 Task: Add an event with the title Third Sales Follow-up Call, date '2024/04/09', time 9:15 AM to 11:15 AMand add a description: Throughout the retreat, teams will engage in a variety of problem-solving activities that are designed to challenge their critical thinking, decision-making, and collaboration skills. These activities will be carefully curated to promote teamwork, innovation, and a growth mindset., put the event into Yellow category, logged in from the account softage.8@softage.netand send the event invitation to softage.1@softage.net and softage.2@softage.net. Set a reminder for the event 1 hour before
Action: Mouse moved to (122, 140)
Screenshot: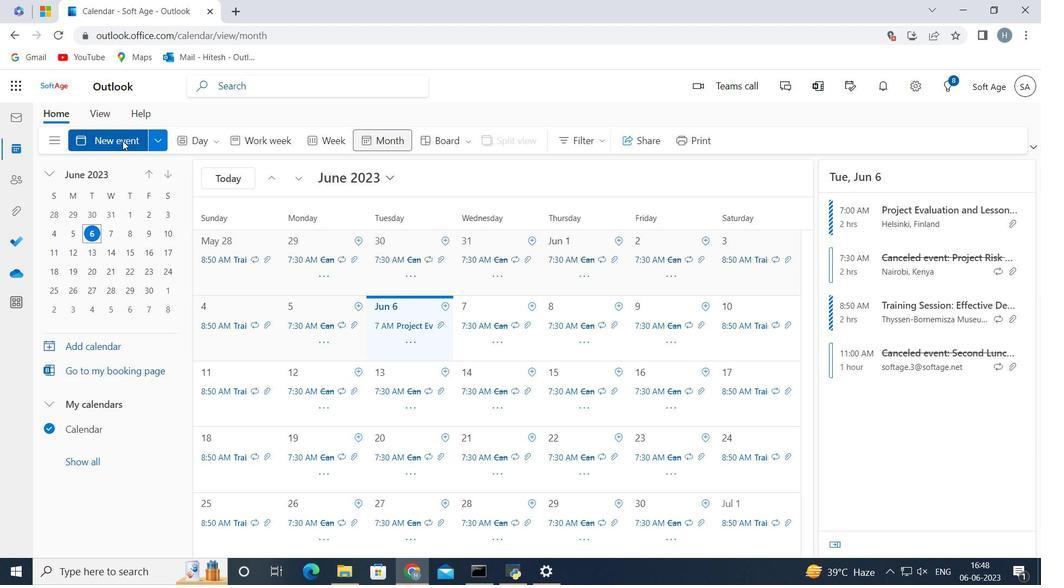 
Action: Mouse pressed left at (122, 140)
Screenshot: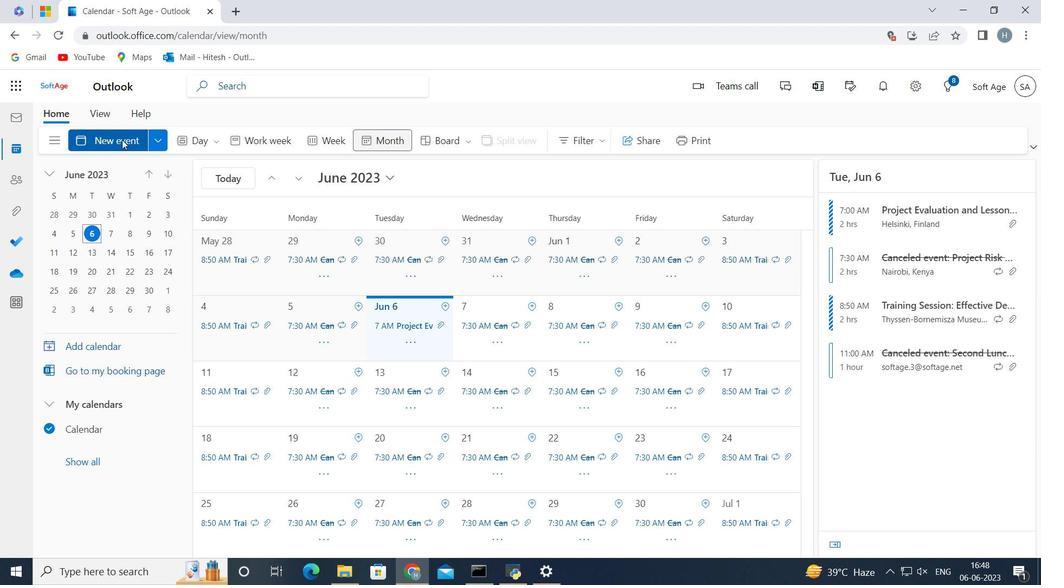 
Action: Mouse moved to (292, 226)
Screenshot: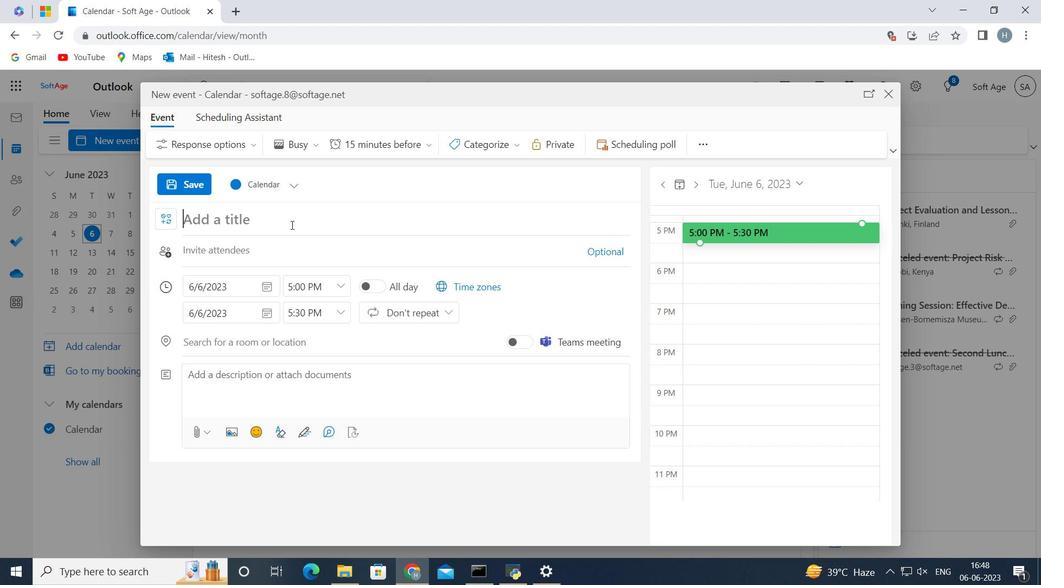 
Action: Mouse pressed left at (292, 226)
Screenshot: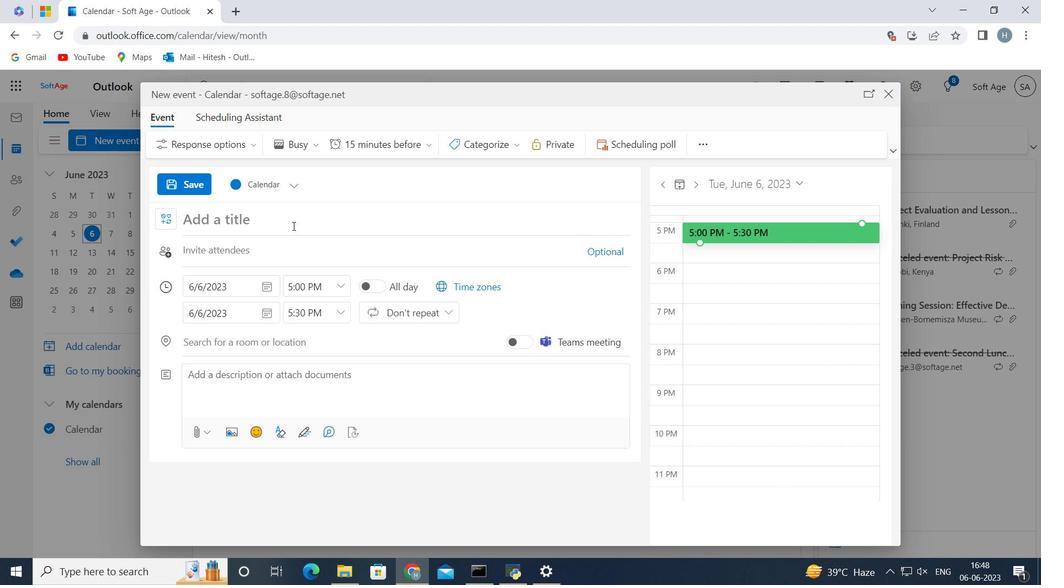 
Action: Key pressed <Key.shift>Third<Key.space><Key.shift>Sales<Key.space><Key.shift><Key.shift>Follow-uo<Key.backspace>p<Key.space>c<Key.backspace><Key.shift>CAll<Key.backspace><Key.backspace><Key.backspace><Key.caps_lock>ALL<Key.backspace><Key.backspace><Key.backspace><Key.caps_lock>all<Key.space>
Screenshot: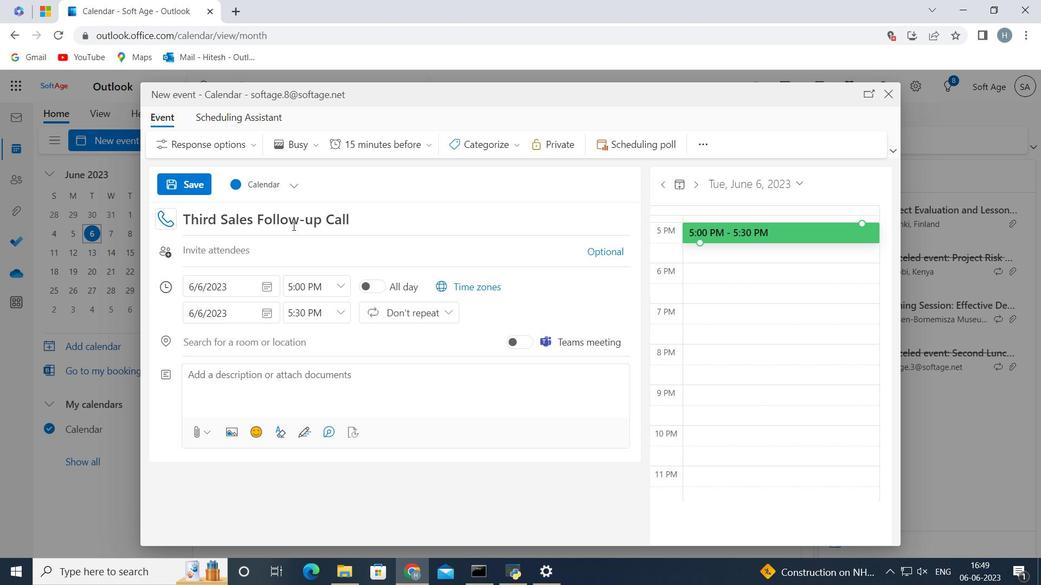 
Action: Mouse scrolled (292, 227) with delta (0, 0)
Screenshot: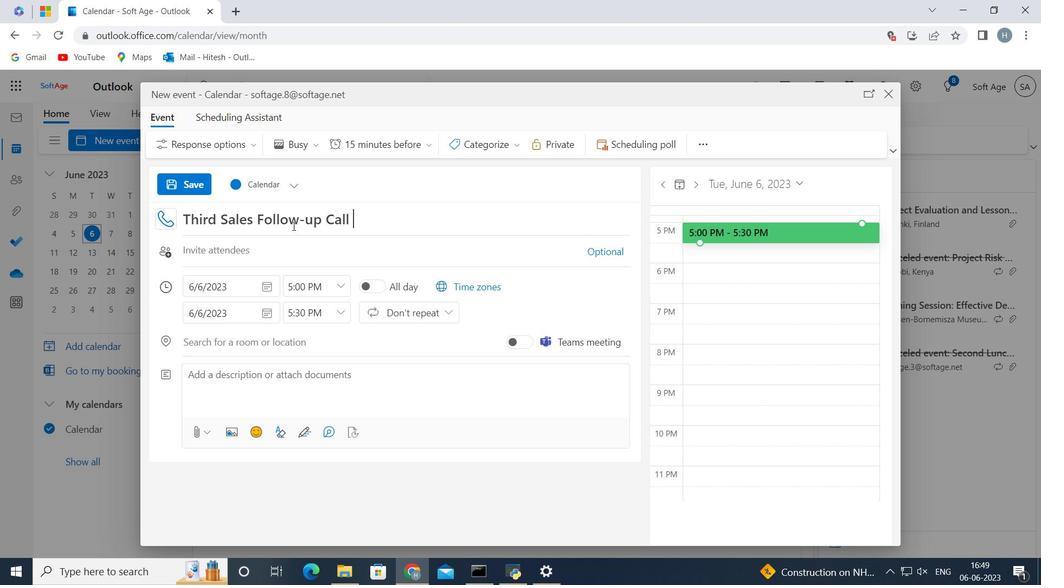 
Action: Mouse moved to (259, 282)
Screenshot: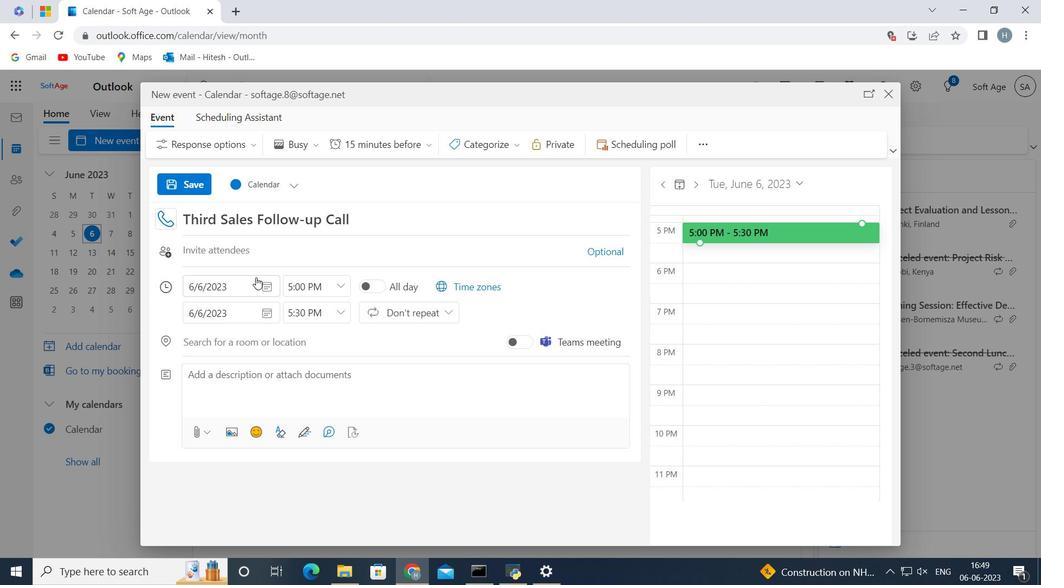 
Action: Mouse pressed left at (259, 282)
Screenshot: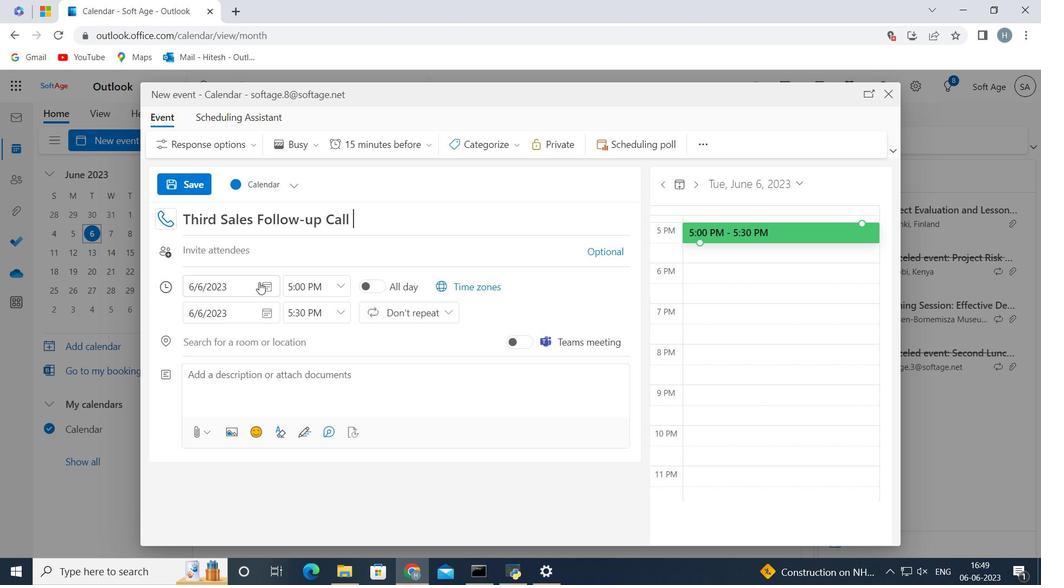 
Action: Mouse moved to (231, 304)
Screenshot: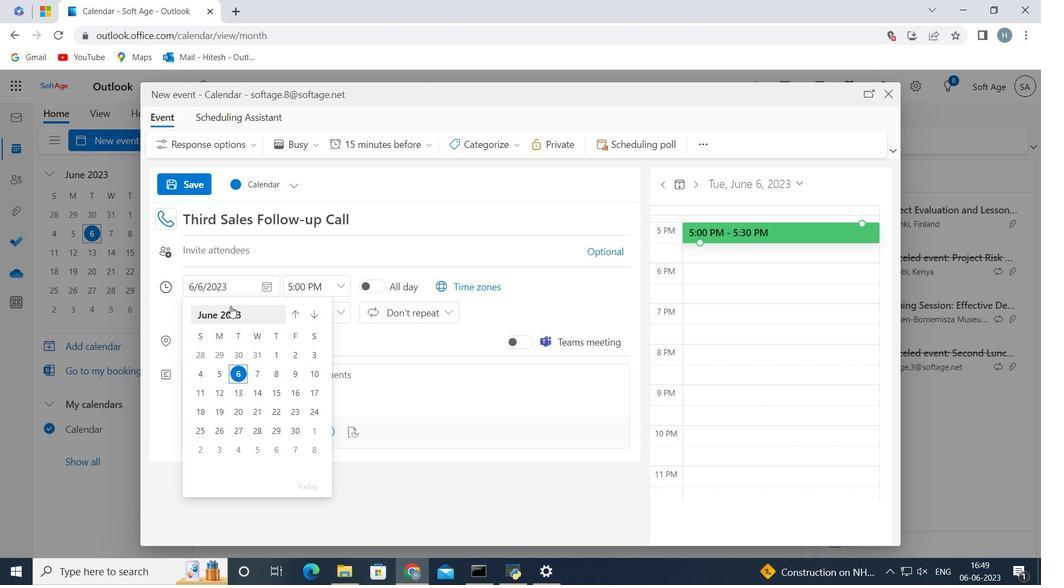 
Action: Mouse pressed left at (231, 304)
Screenshot: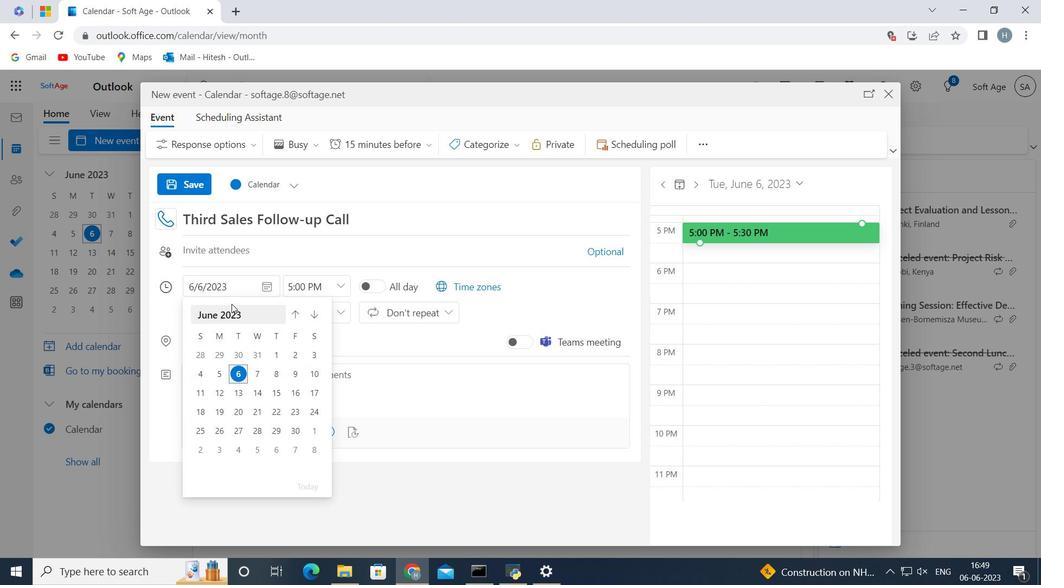 
Action: Mouse moved to (233, 309)
Screenshot: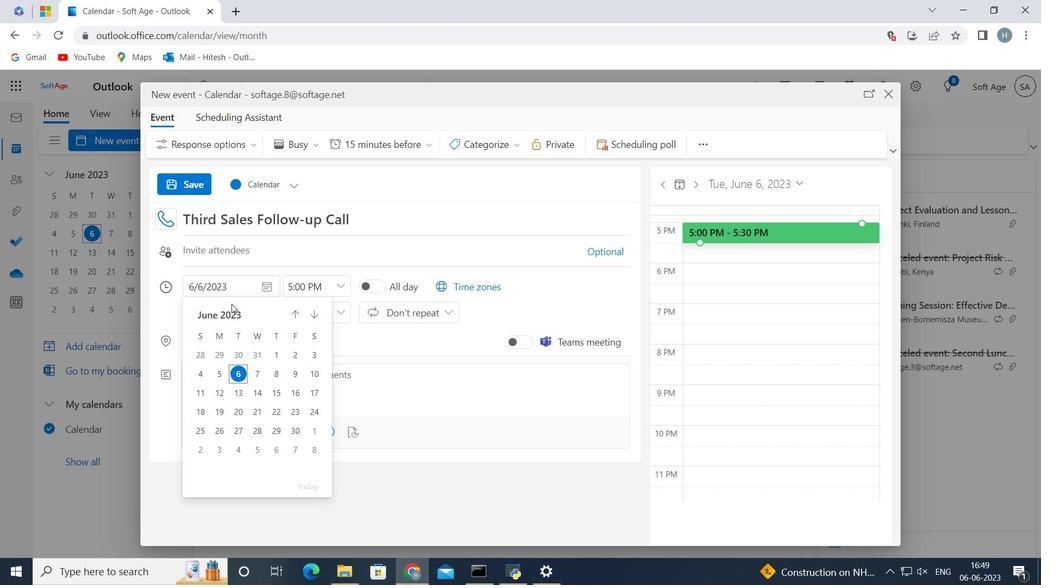 
Action: Mouse pressed left at (233, 309)
Screenshot: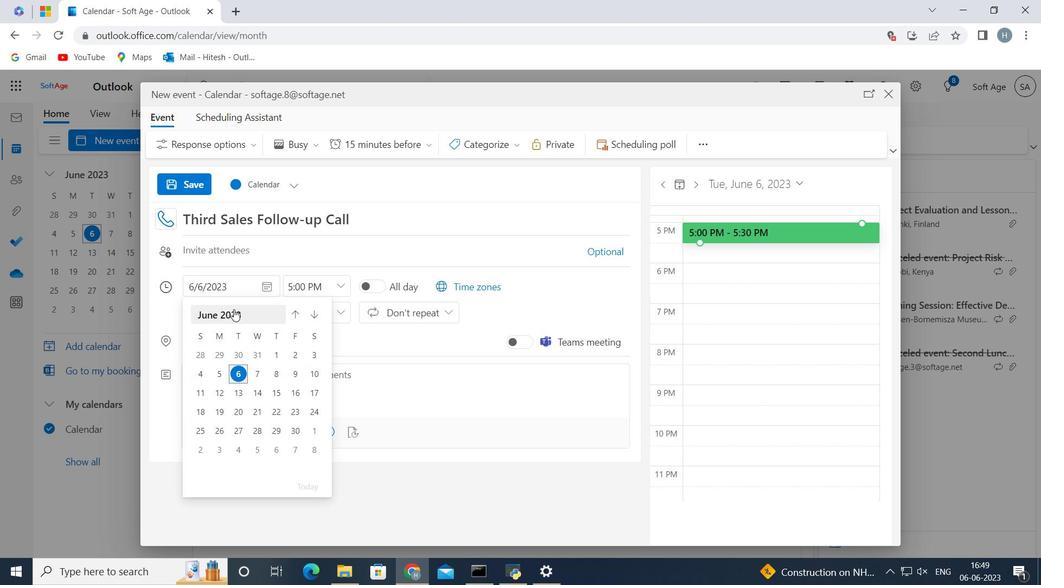
Action: Mouse pressed left at (233, 309)
Screenshot: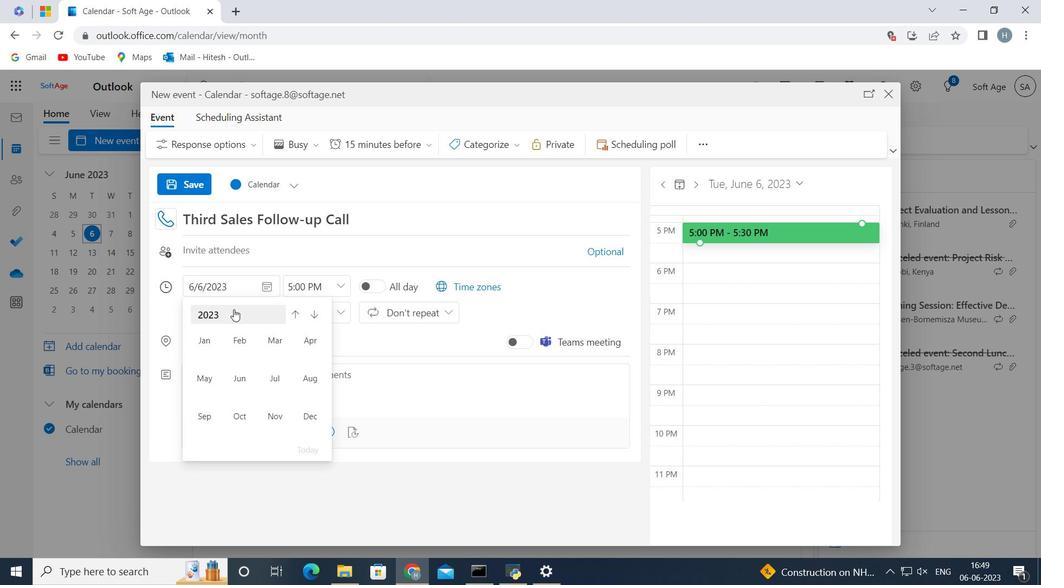 
Action: Mouse moved to (203, 379)
Screenshot: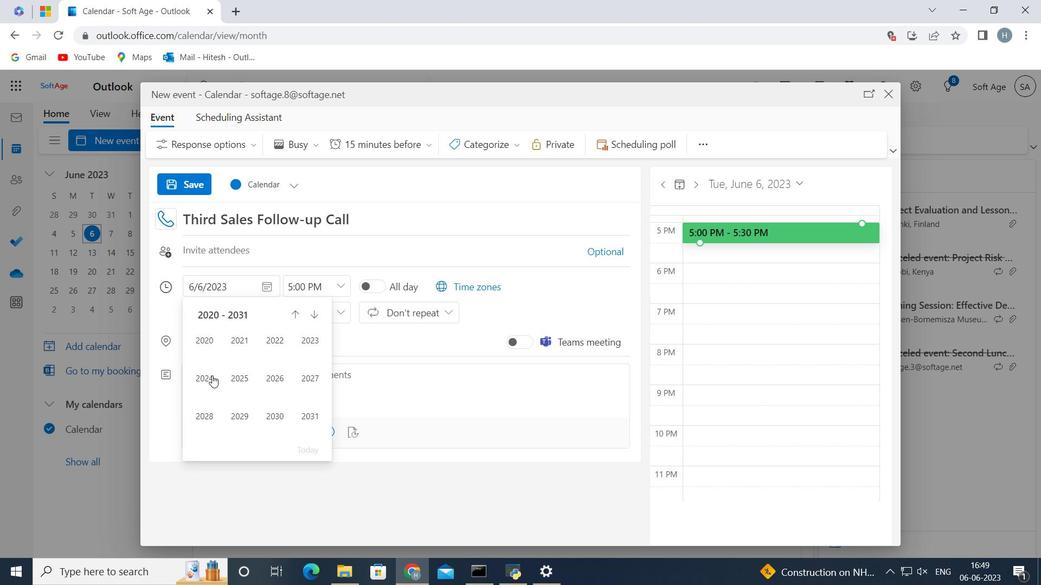 
Action: Mouse pressed left at (203, 379)
Screenshot: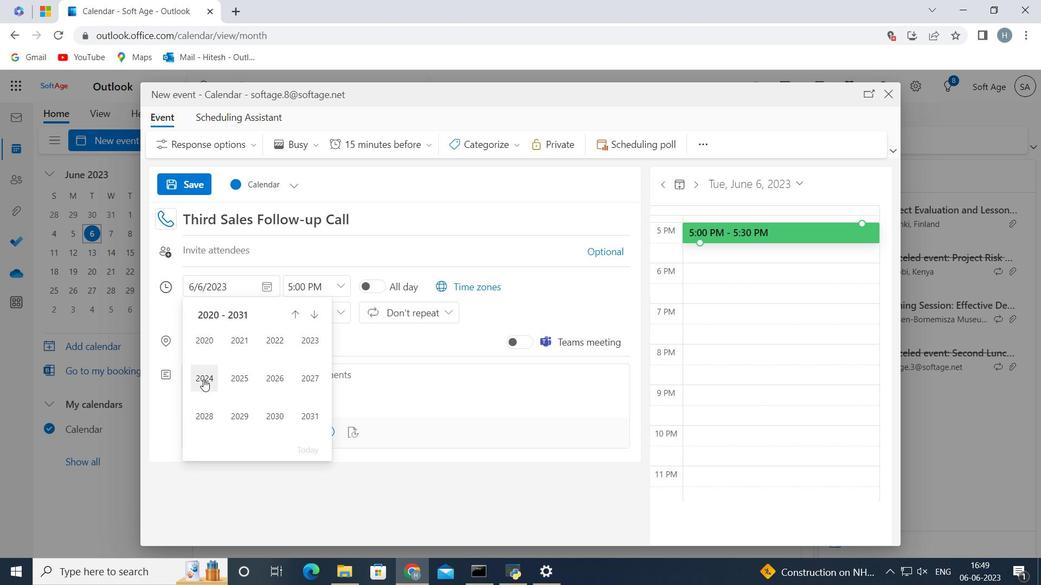 
Action: Mouse moved to (301, 336)
Screenshot: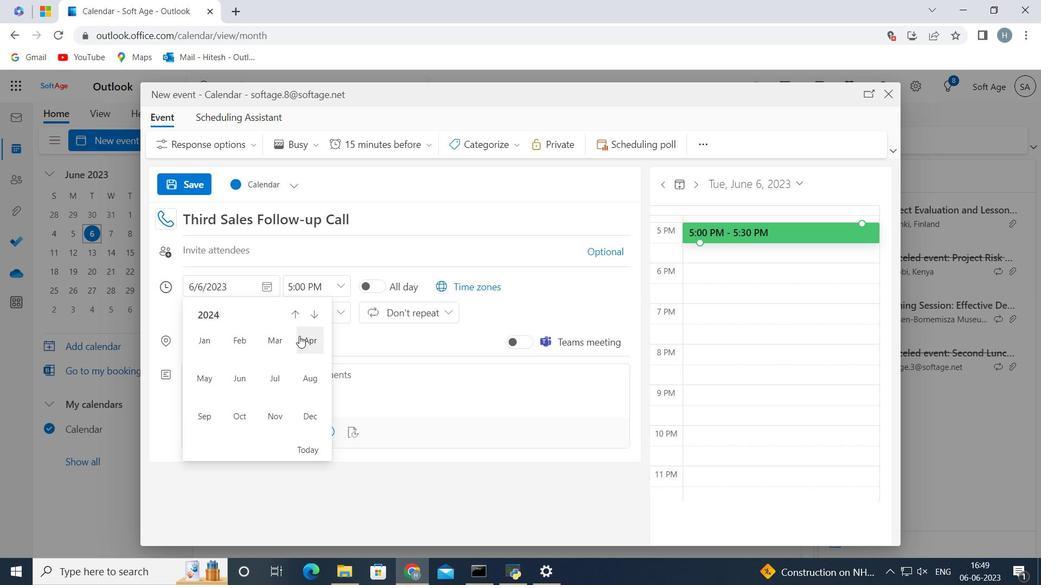 
Action: Mouse pressed left at (301, 336)
Screenshot: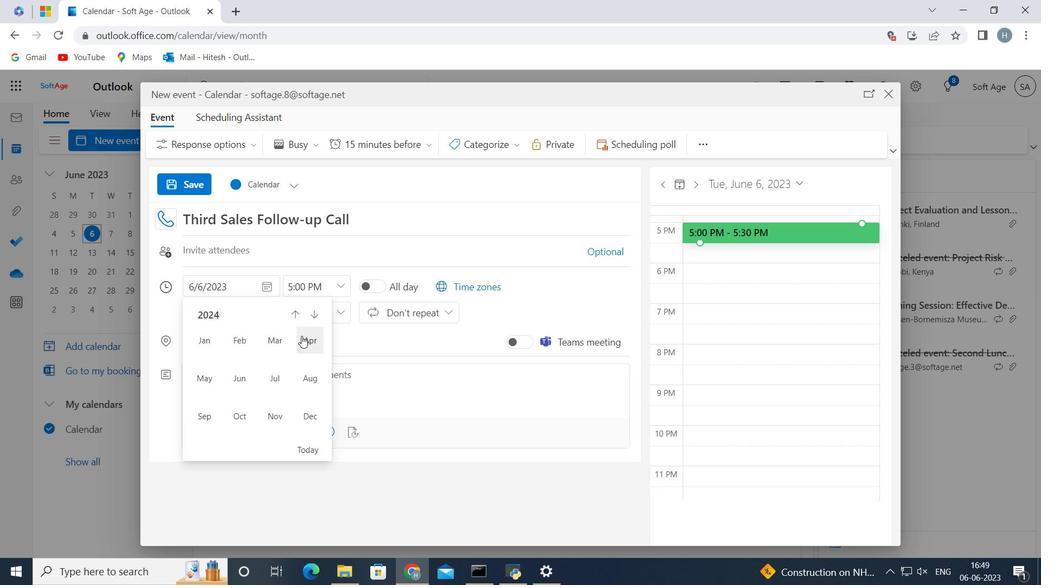 
Action: Mouse moved to (239, 372)
Screenshot: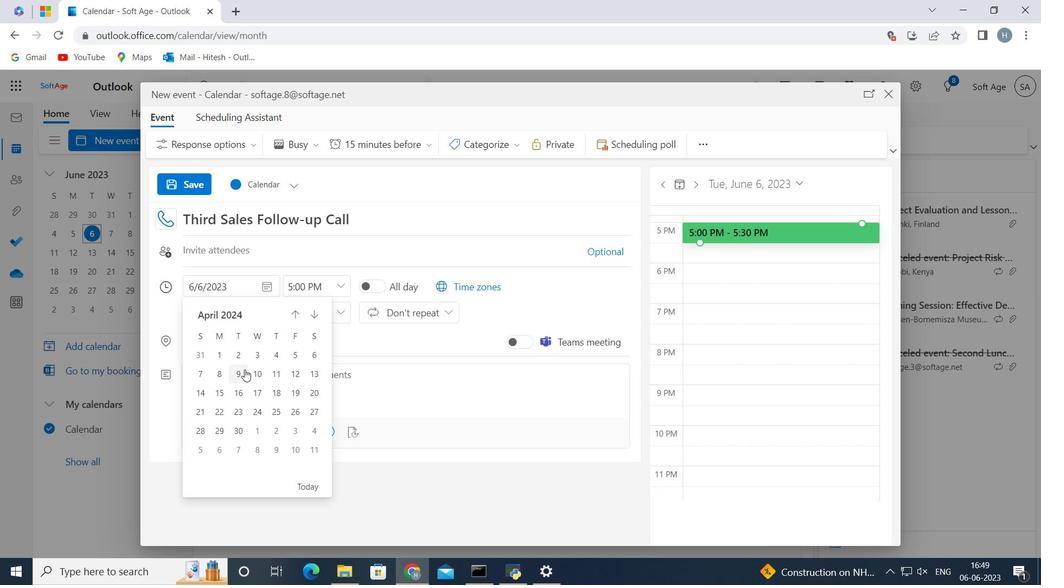 
Action: Mouse pressed left at (239, 372)
Screenshot: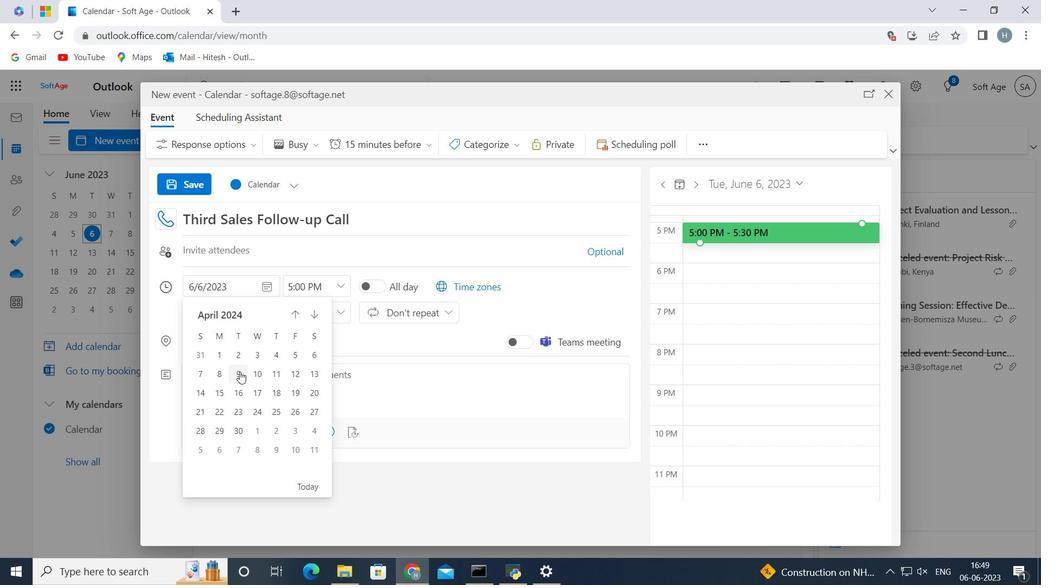 
Action: Mouse moved to (341, 282)
Screenshot: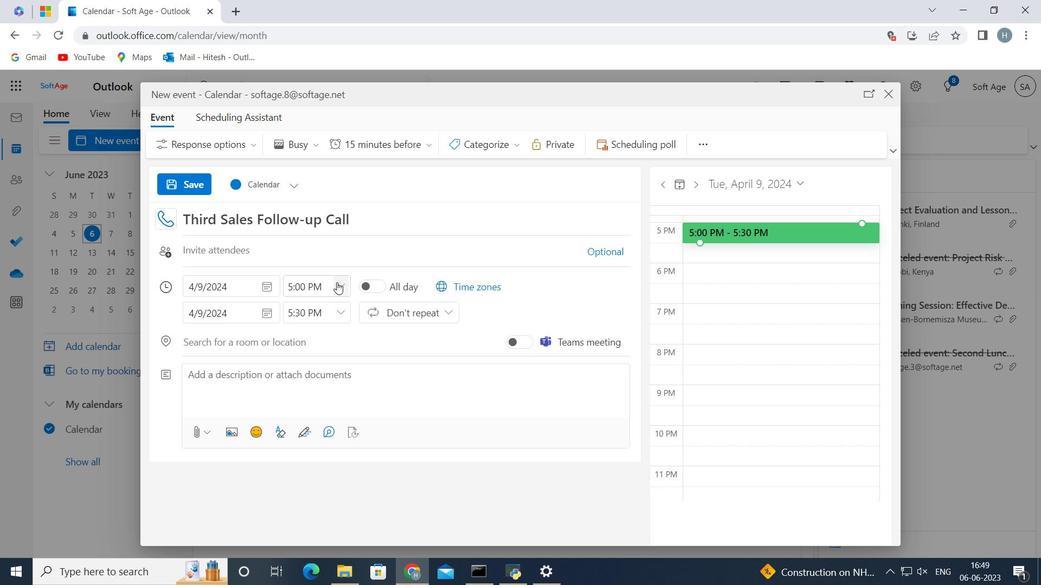 
Action: Mouse pressed left at (341, 282)
Screenshot: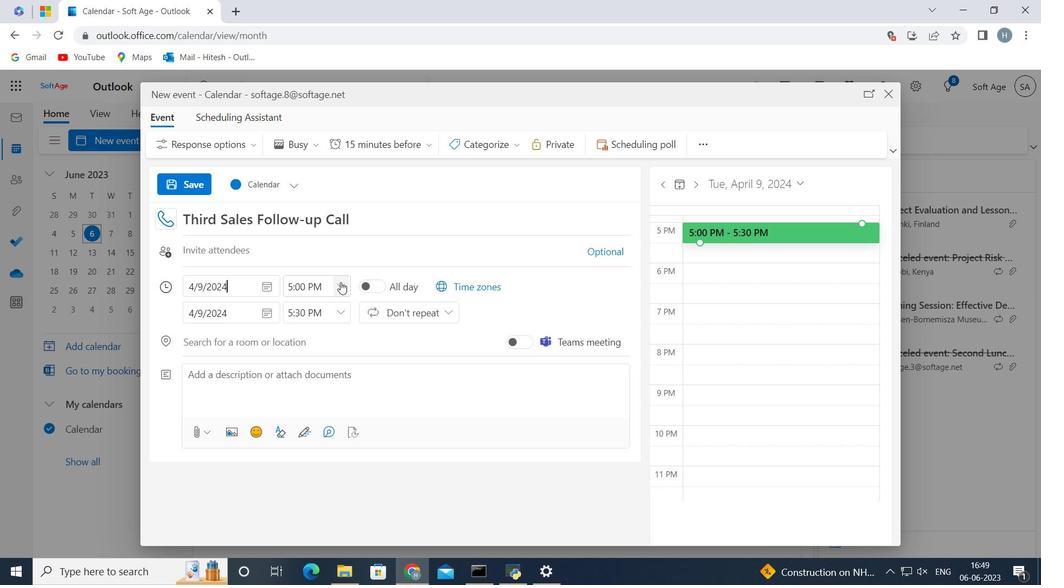 
Action: Mouse moved to (316, 355)
Screenshot: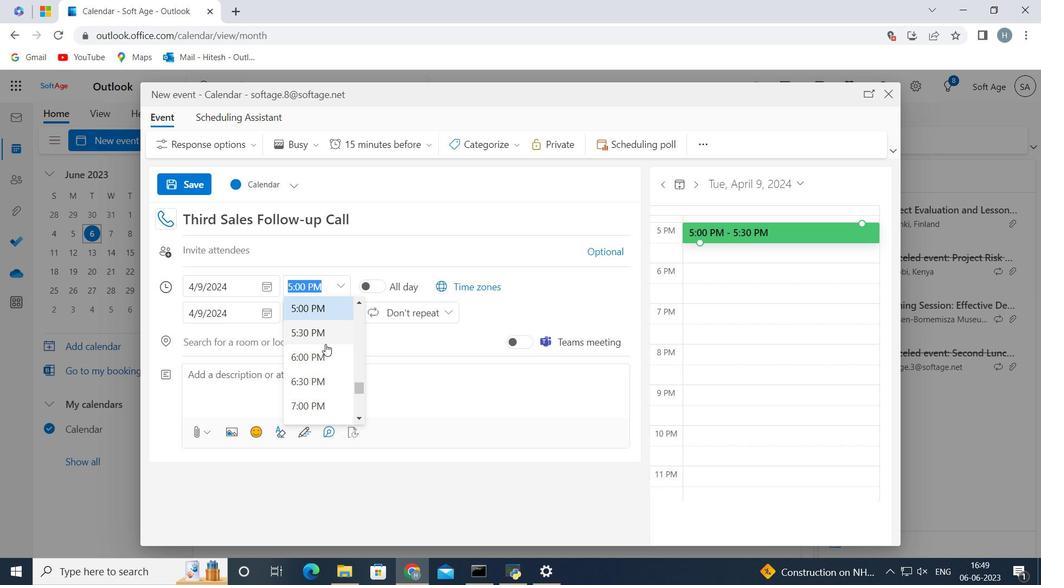 
Action: Mouse scrolled (316, 355) with delta (0, 0)
Screenshot: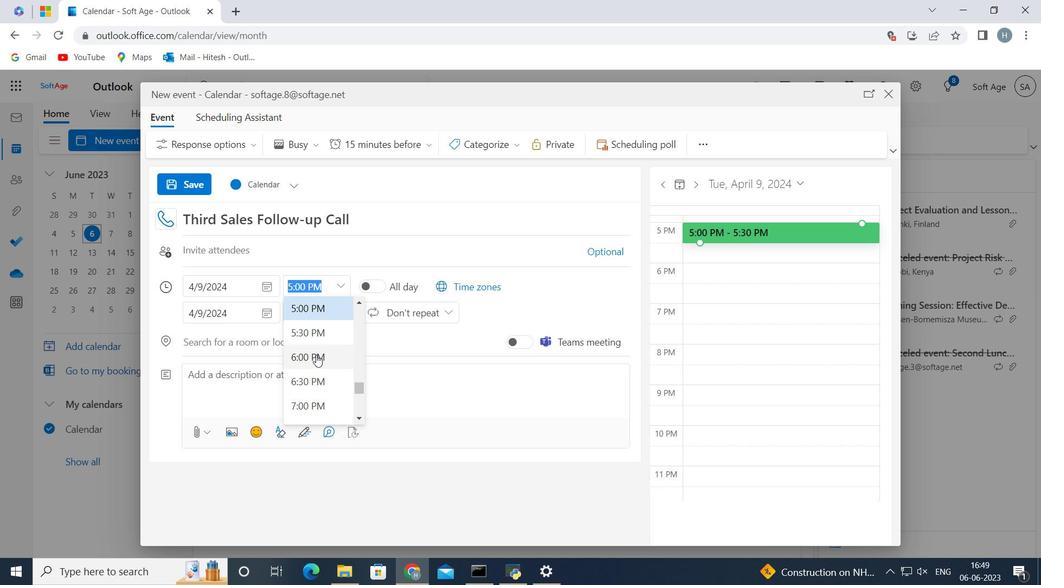 
Action: Mouse scrolled (316, 355) with delta (0, 0)
Screenshot: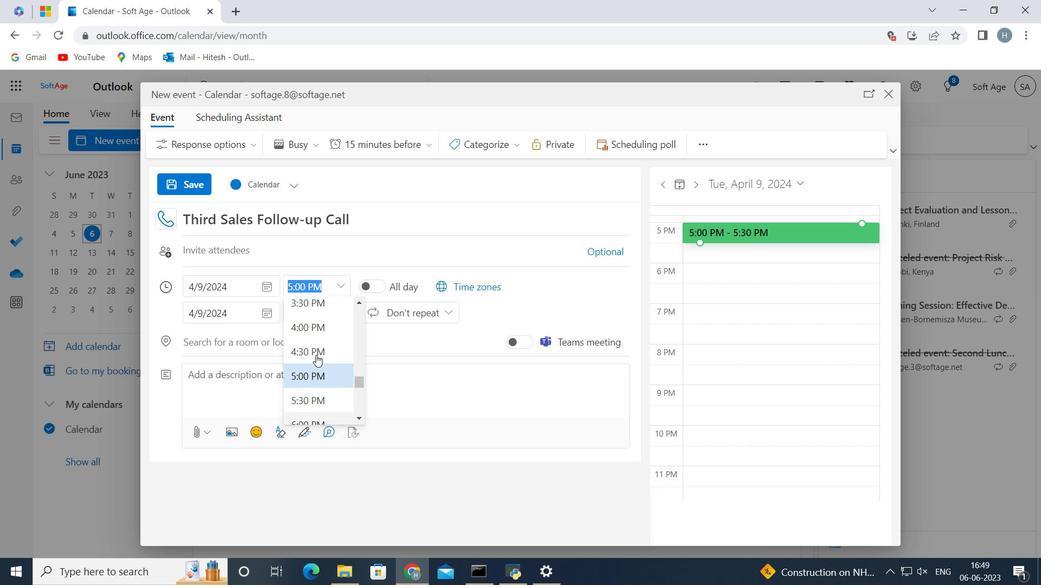 
Action: Mouse scrolled (316, 355) with delta (0, 0)
Screenshot: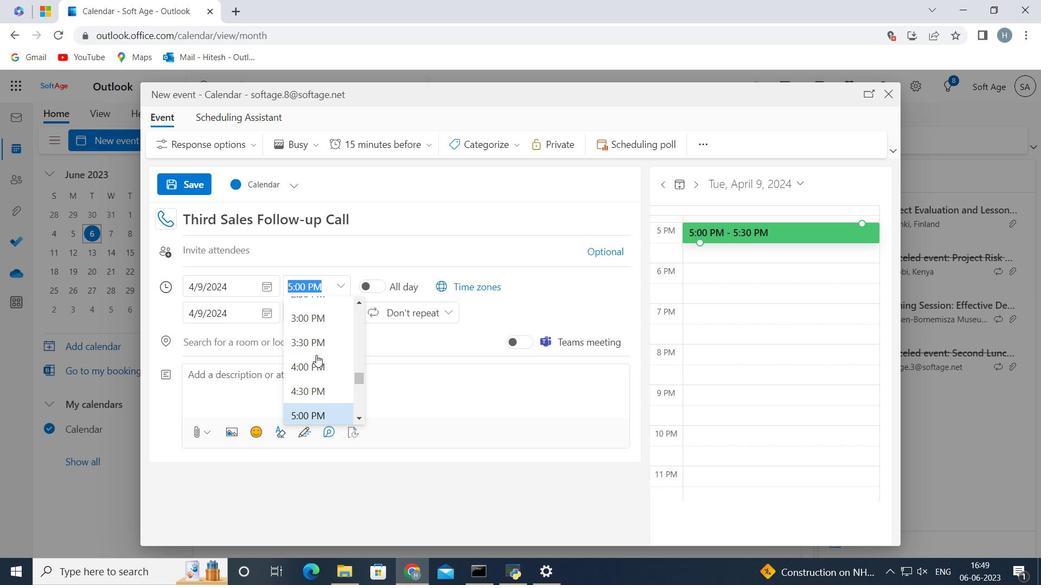 
Action: Mouse scrolled (316, 355) with delta (0, 0)
Screenshot: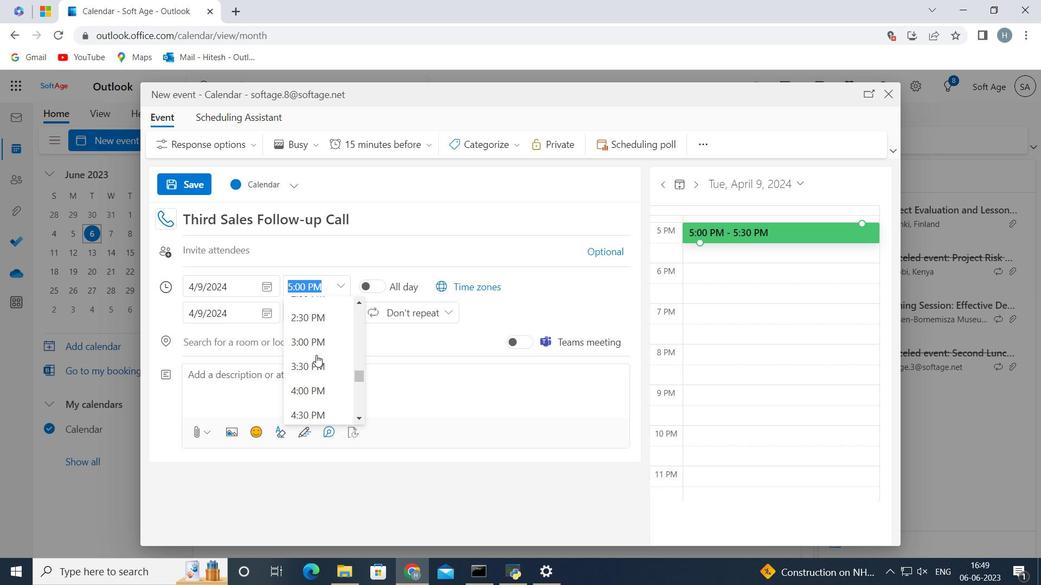 
Action: Mouse scrolled (316, 355) with delta (0, 0)
Screenshot: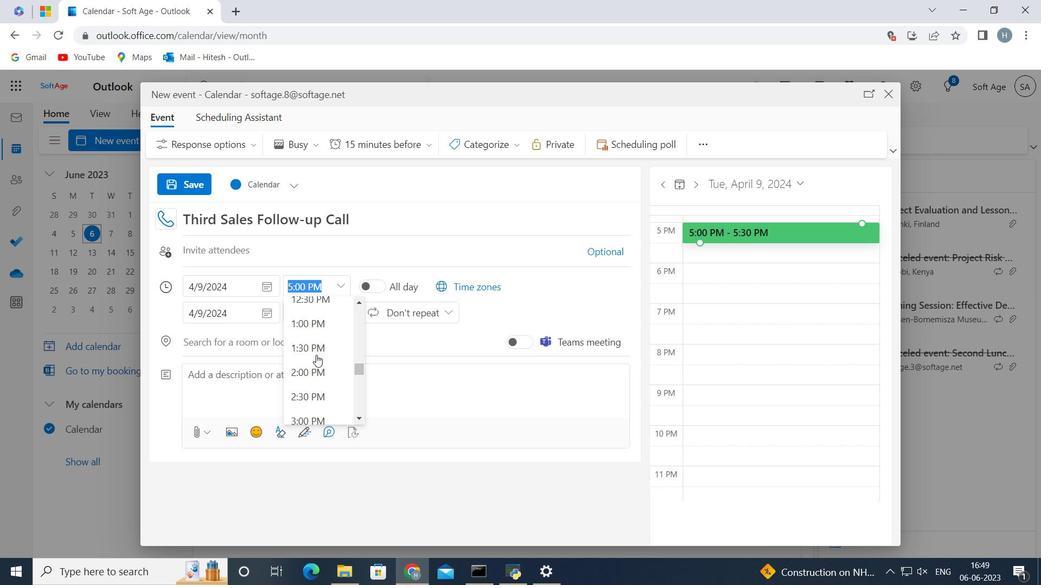 
Action: Mouse scrolled (316, 355) with delta (0, 0)
Screenshot: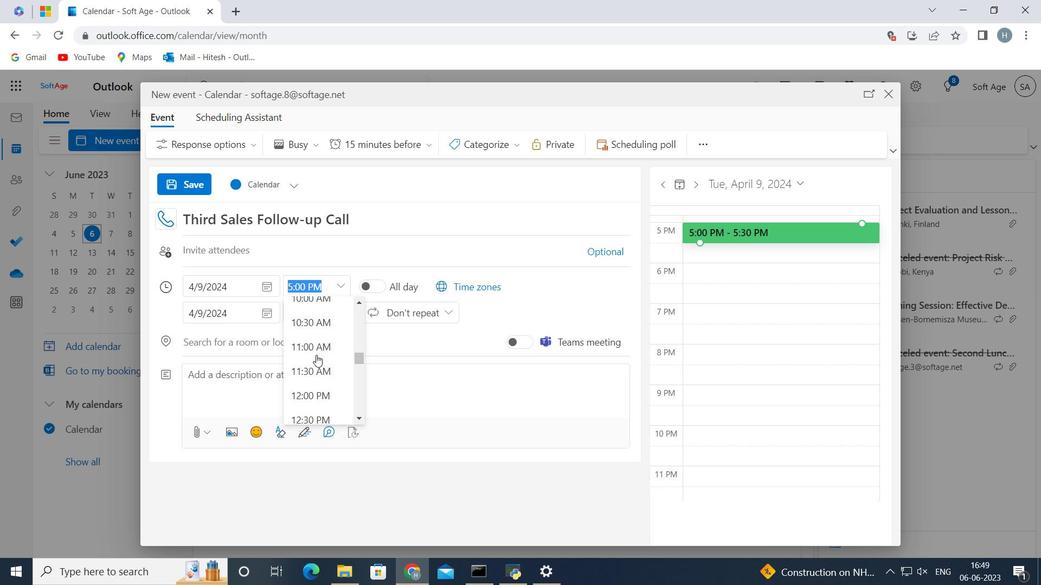 
Action: Mouse scrolled (316, 355) with delta (0, 0)
Screenshot: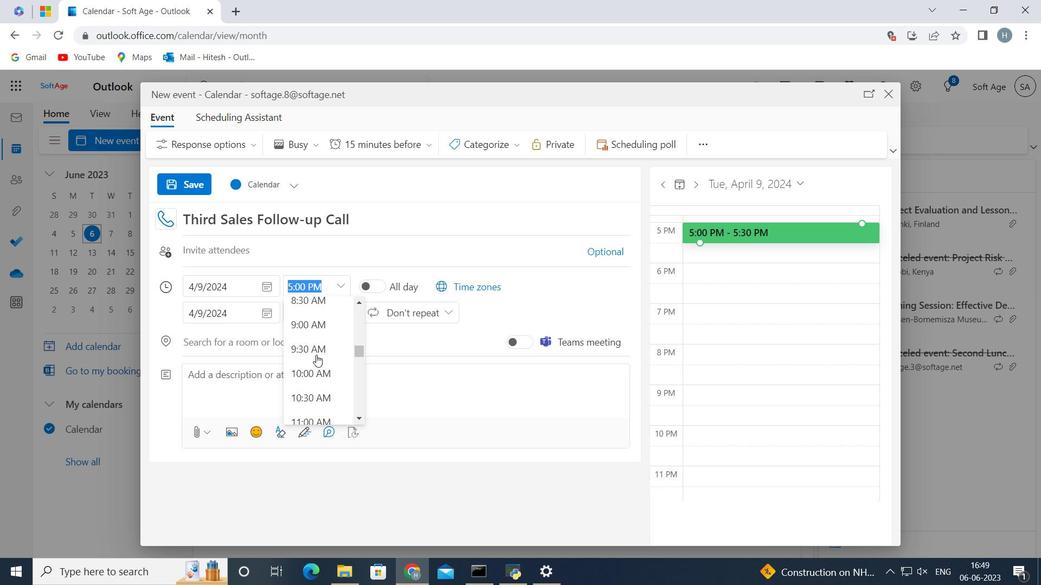 
Action: Mouse moved to (302, 391)
Screenshot: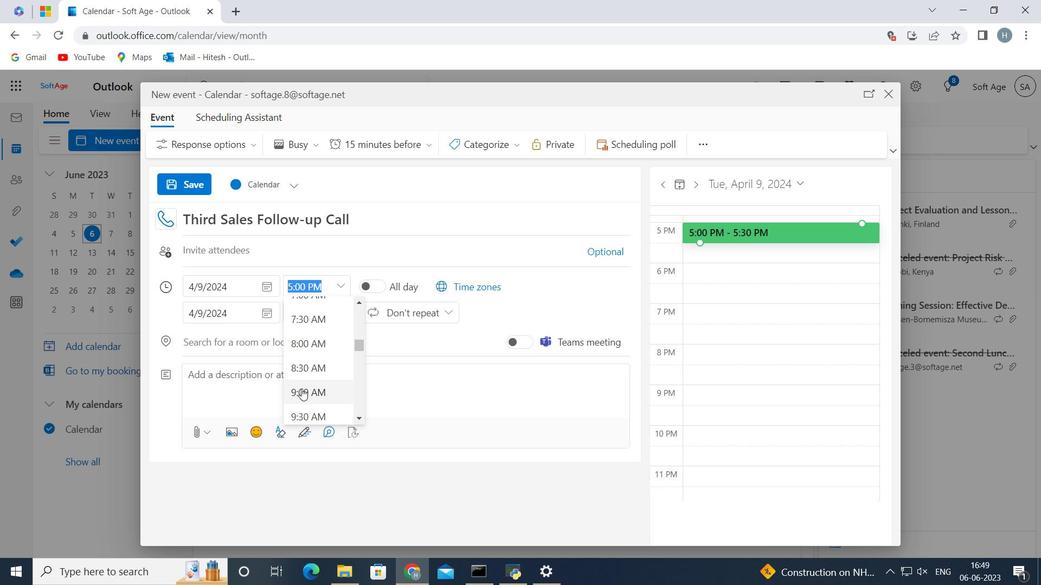 
Action: Mouse pressed left at (302, 391)
Screenshot: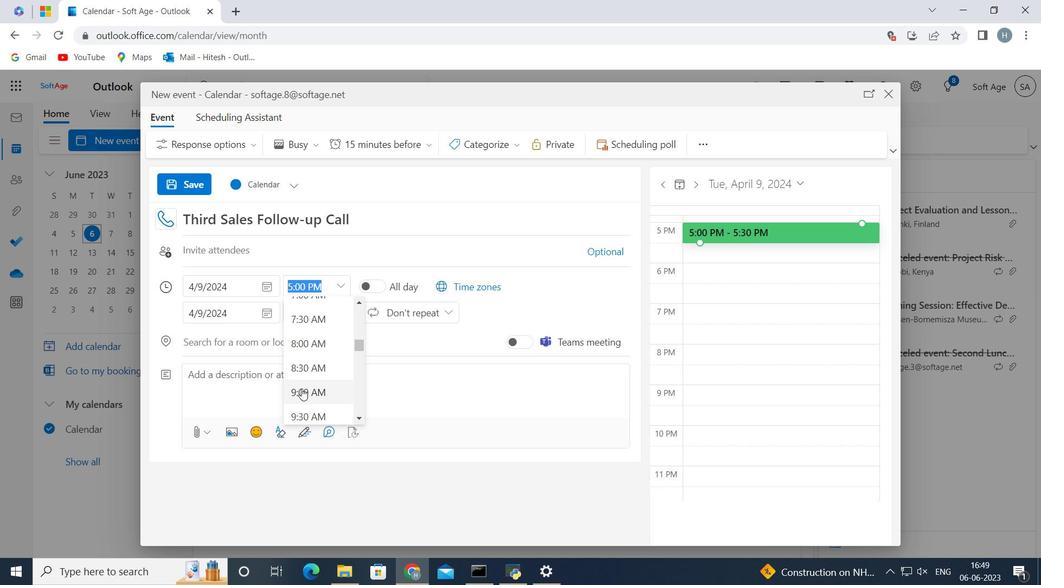 
Action: Mouse moved to (305, 285)
Screenshot: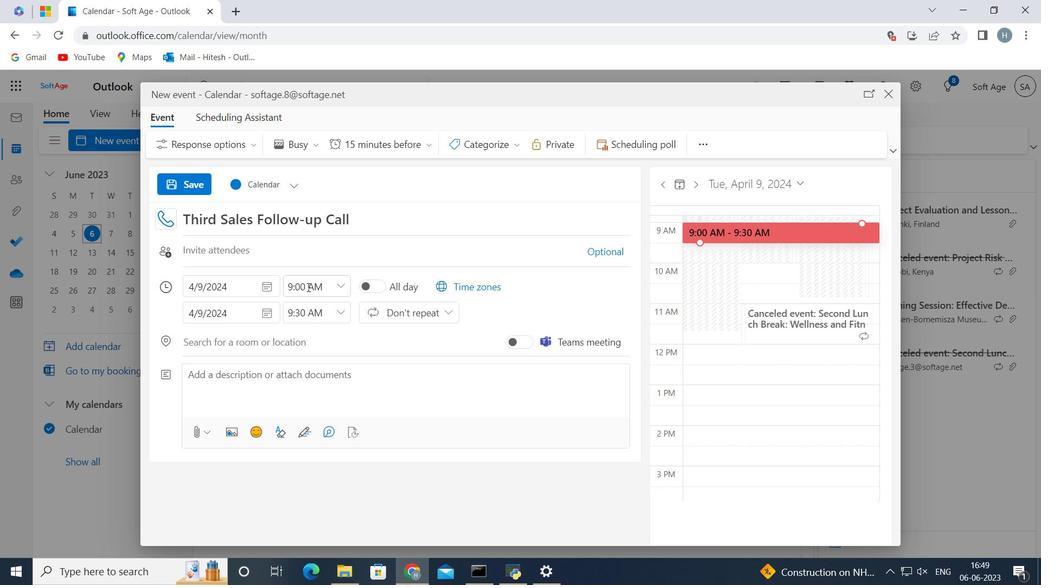 
Action: Mouse pressed left at (305, 285)
Screenshot: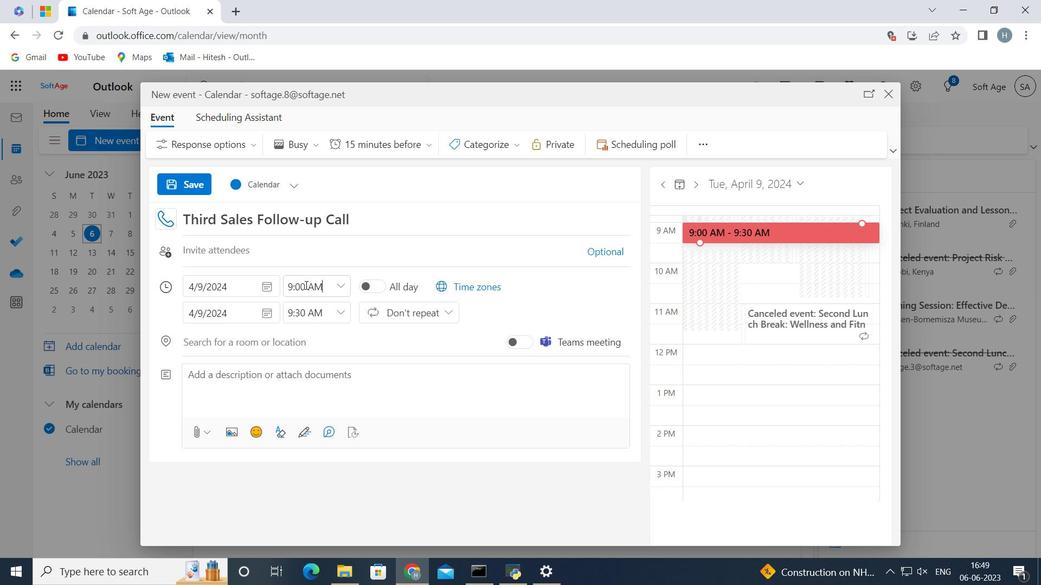 
Action: Key pressed <Key.backspace><Key.backspace>15
Screenshot: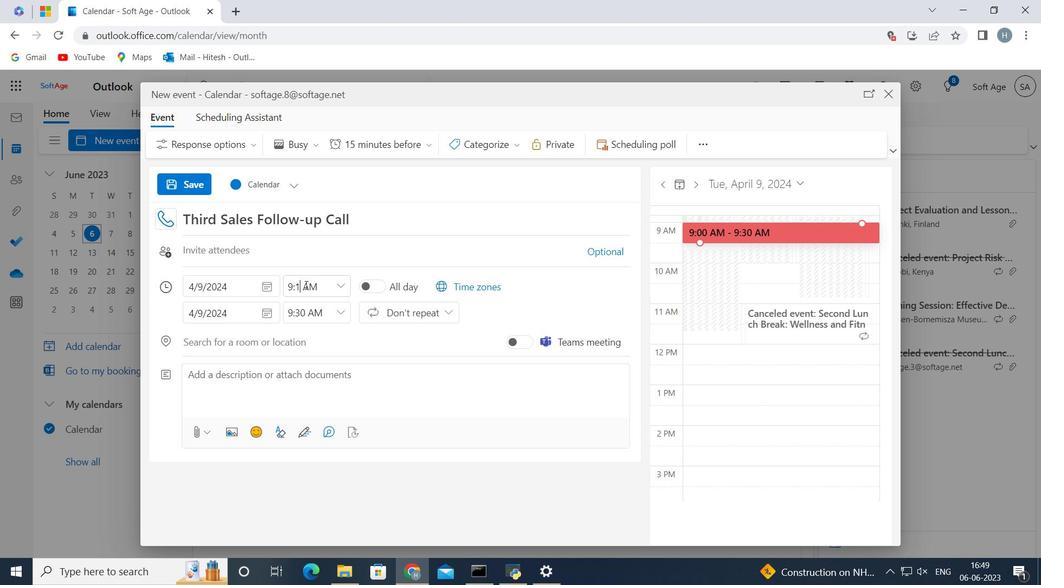 
Action: Mouse moved to (341, 308)
Screenshot: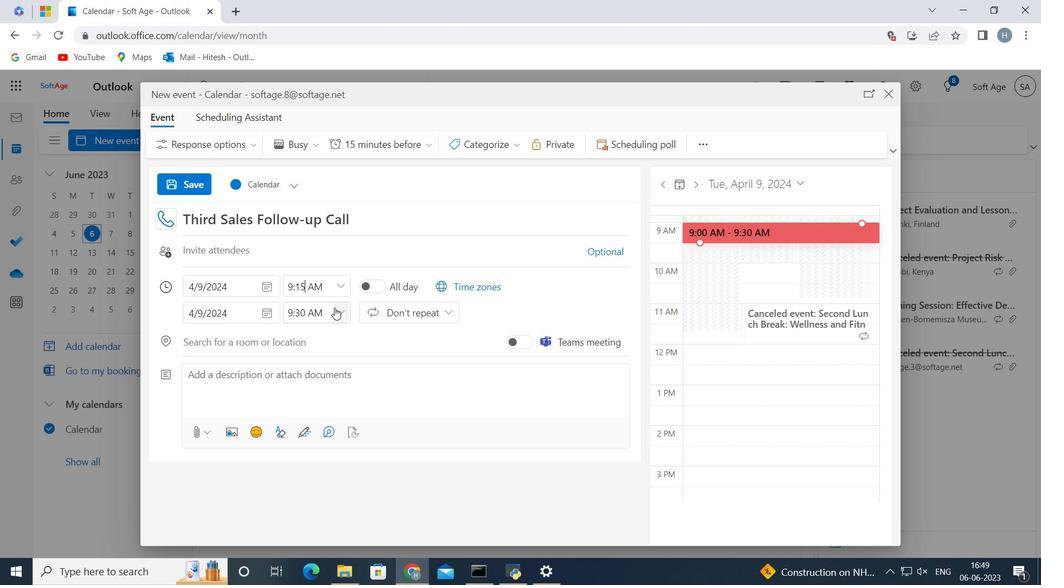 
Action: Mouse pressed left at (341, 308)
Screenshot: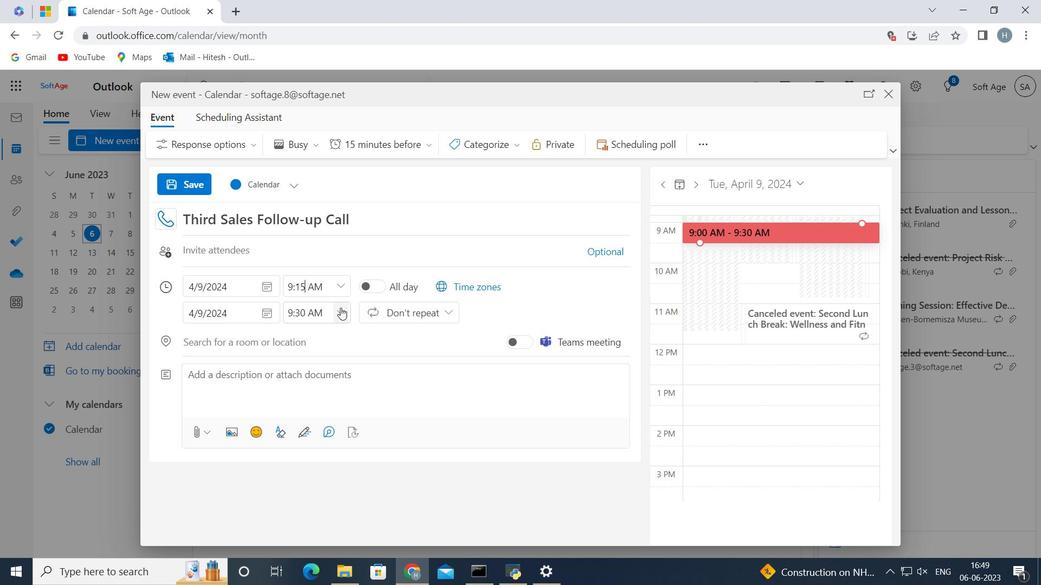 
Action: Mouse moved to (333, 402)
Screenshot: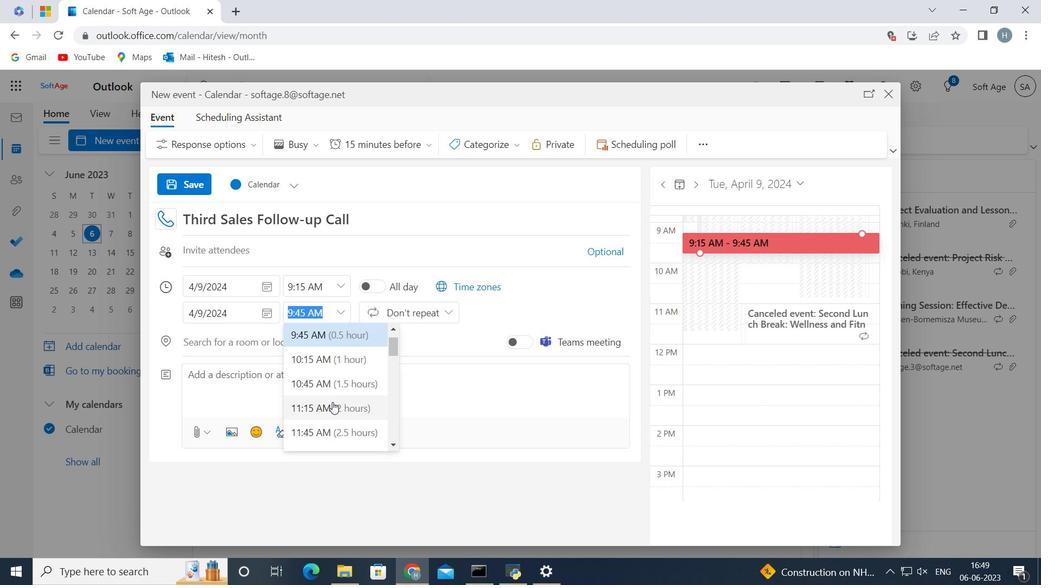 
Action: Mouse pressed left at (333, 402)
Screenshot: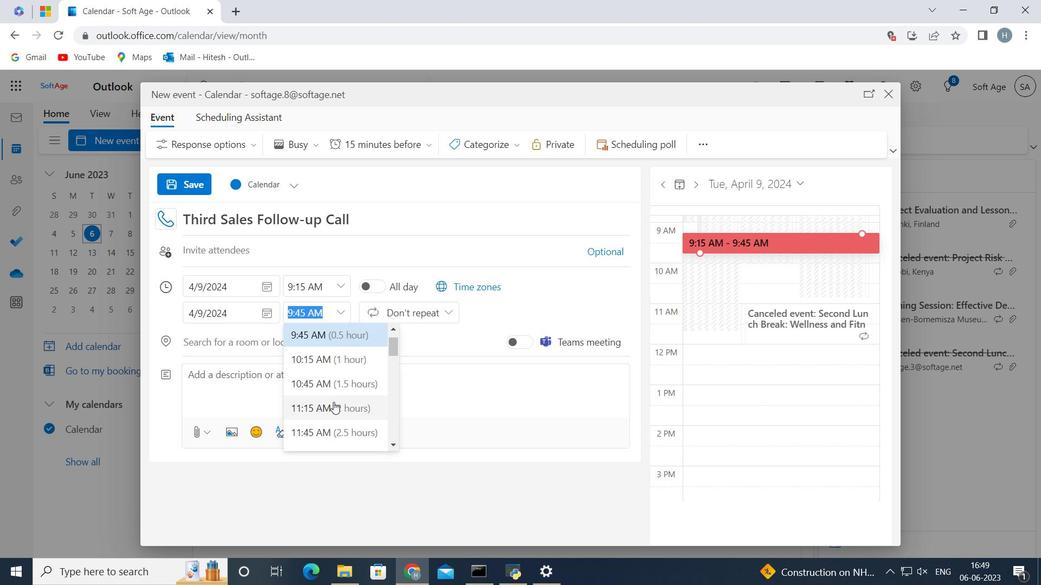 
Action: Mouse moved to (341, 377)
Screenshot: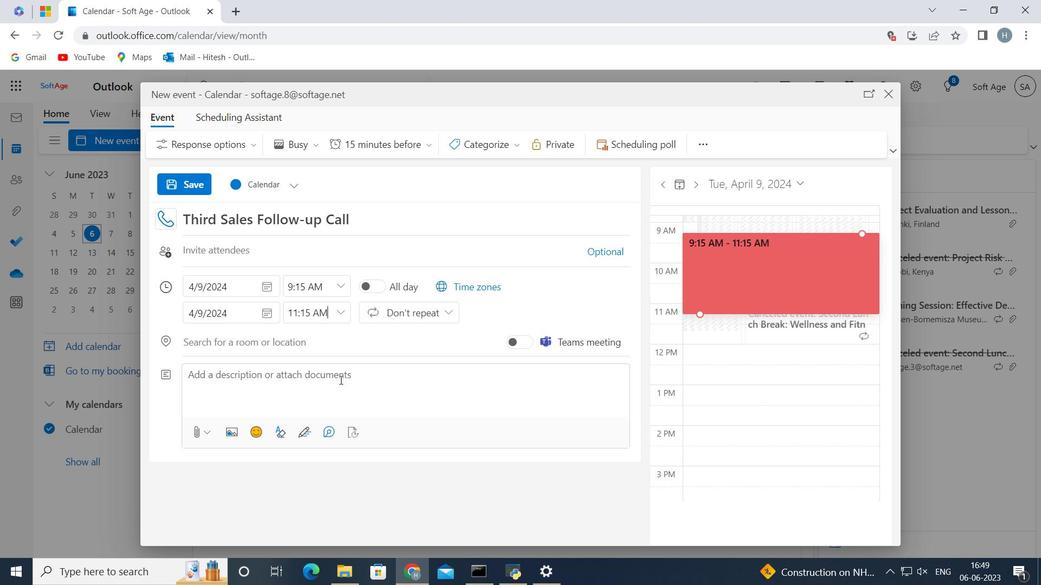 
Action: Mouse pressed left at (341, 377)
Screenshot: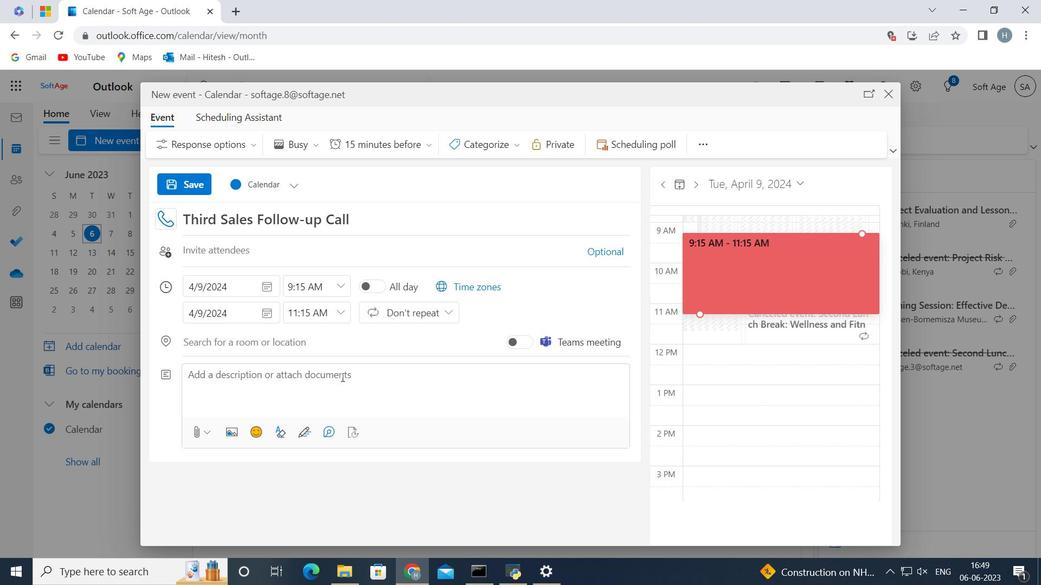 
Action: Key pressed <Key.shift>Throughout<Key.space><Key.shift>the<Key.space>retreat,<Key.space>teams<Key.space>will<Key.space>engage<Key.space>in<Key.space>a<Key.space>variety<Key.space>of<Key.space>problem-solving<Key.space>activities<Key.space>that<Key.space>are<Key.space>designed<Key.space>to<Key.space>challenge<Key.space>their<Key.space>critical<Key.space>thinking,<Key.space>decision-making,<Key.space>and<Key.space>collaboration<Key.space>skills,<Key.backspace>.<Key.space><Key.shift>These<Key.space>actic<Key.backspace>vities<Key.space>will<Key.space>be<Key.space>carefully<Key.space>curated<Key.space>to<Key.space>promote<Key.space>teamwork,<Key.space>innovation,<Key.space>and<Key.space>a<Key.space>growth<Key.space>mindset.<Key.space>
Screenshot: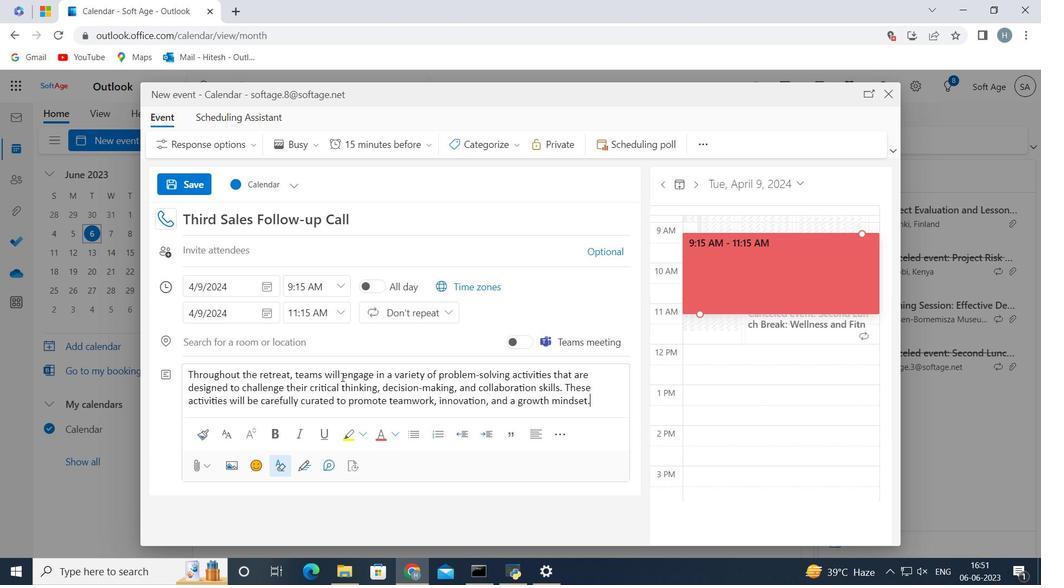 
Action: Mouse moved to (492, 138)
Screenshot: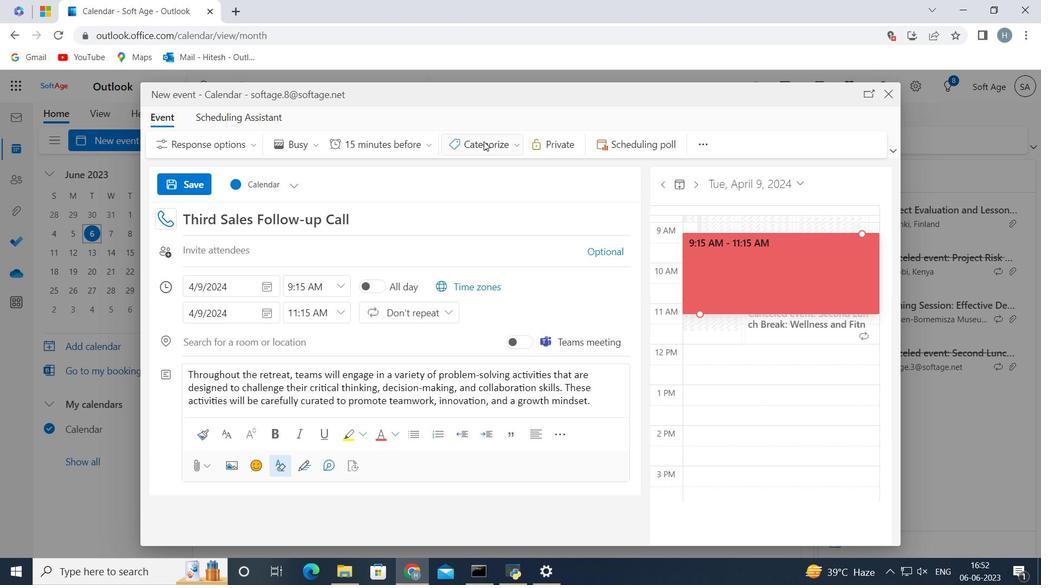 
Action: Mouse pressed left at (492, 138)
Screenshot: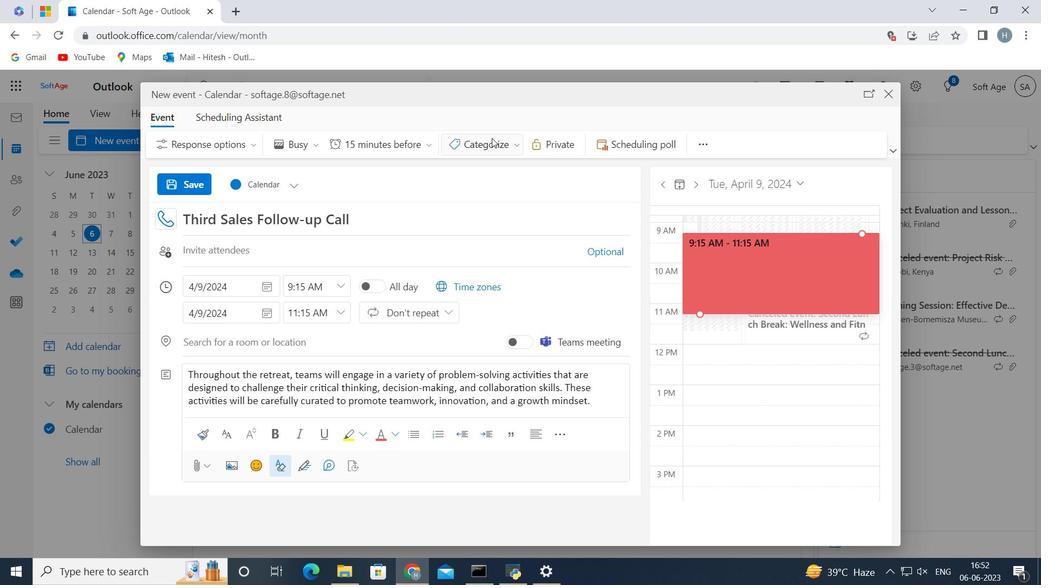 
Action: Mouse moved to (489, 274)
Screenshot: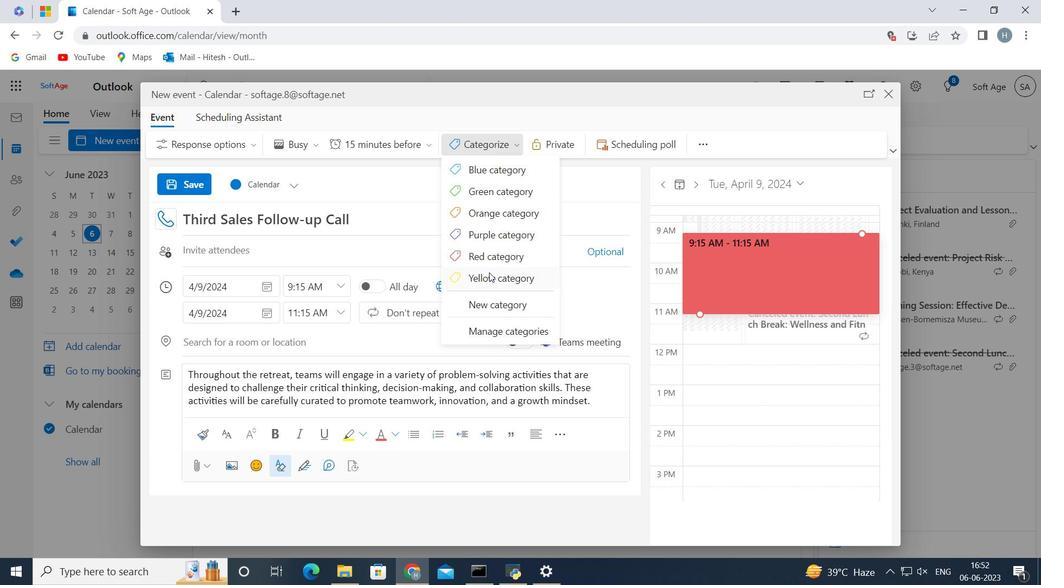 
Action: Mouse pressed left at (489, 274)
Screenshot: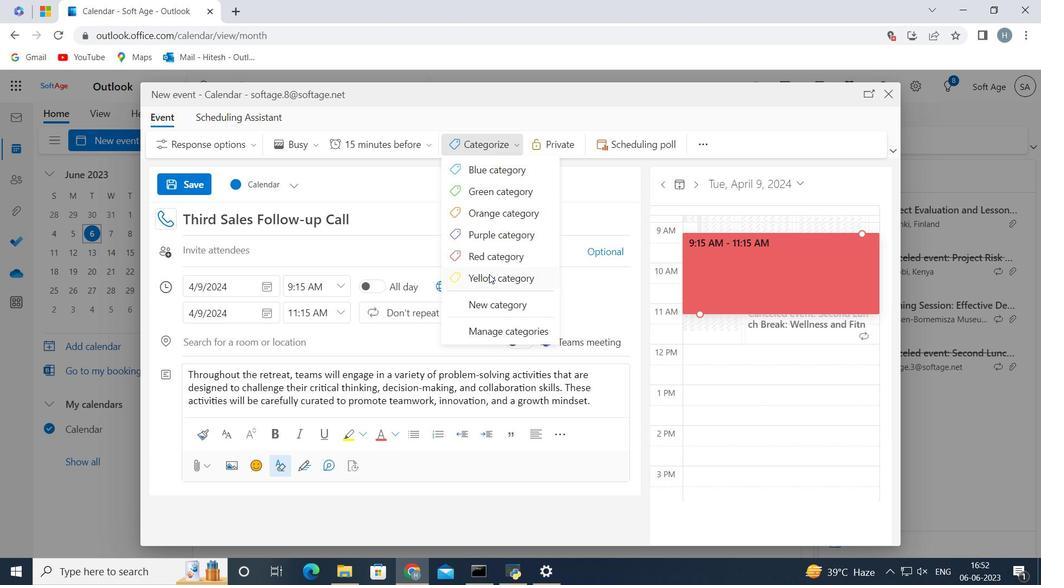 
Action: Mouse moved to (317, 254)
Screenshot: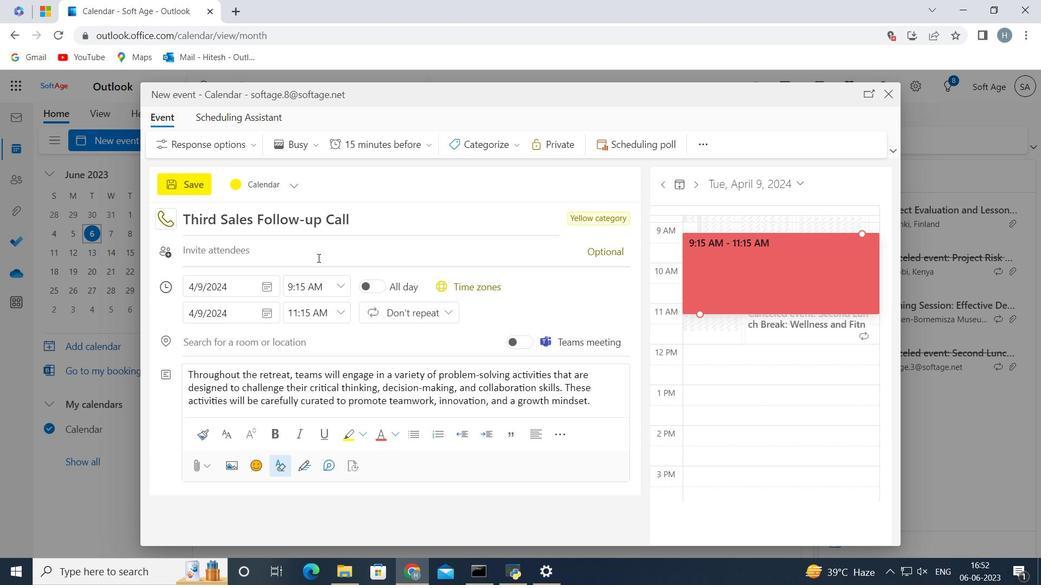 
Action: Mouse pressed left at (317, 254)
Screenshot: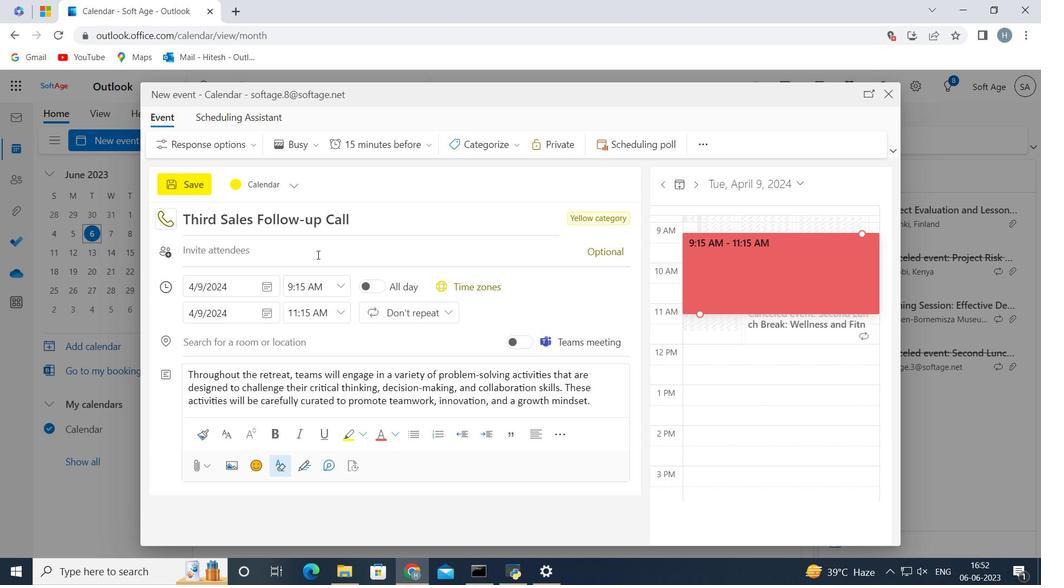 
Action: Key pressed softage.1<Key.shift>@softage.net
Screenshot: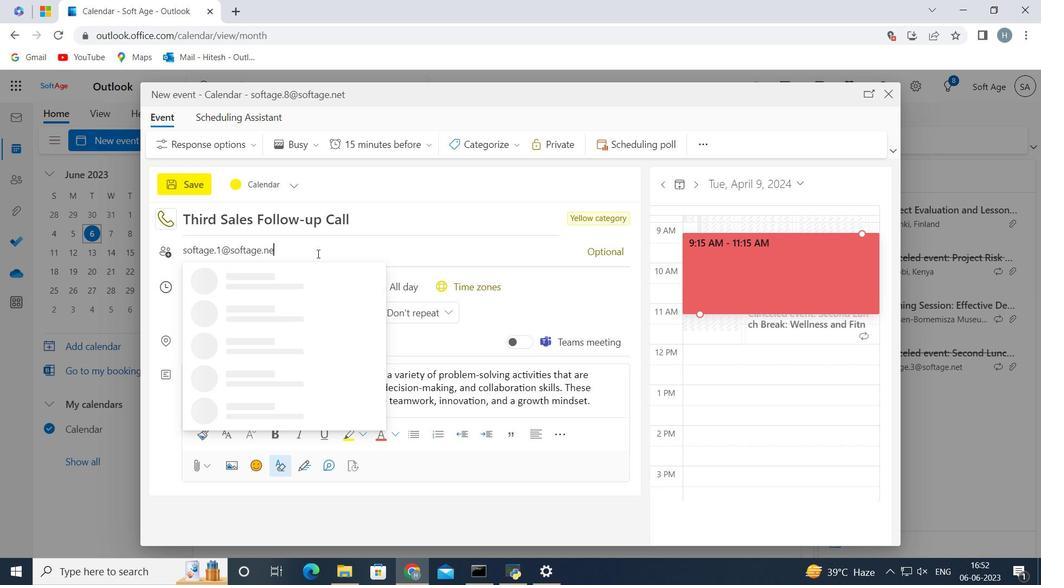 
Action: Mouse moved to (256, 279)
Screenshot: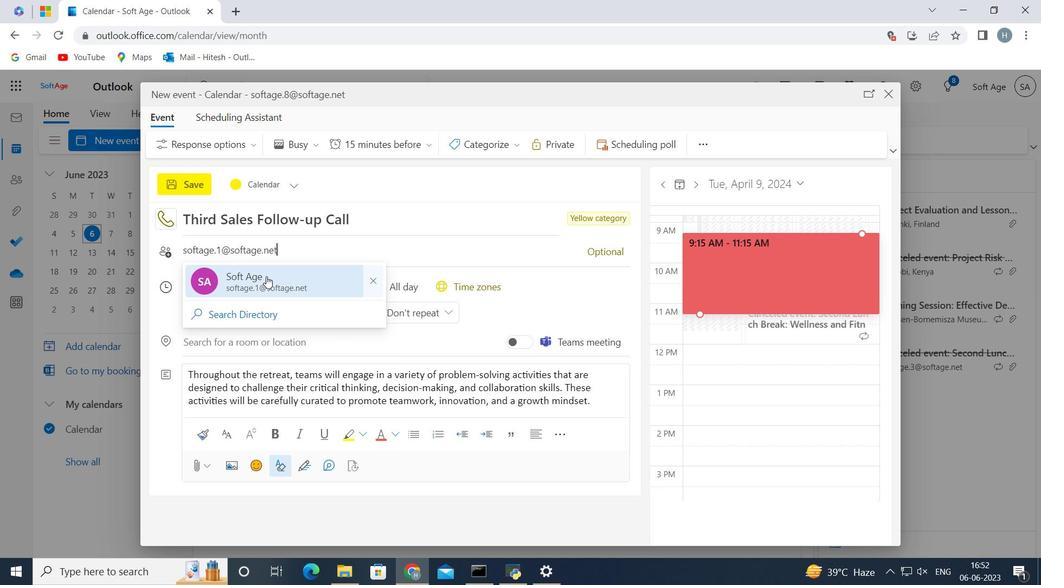 
Action: Mouse pressed left at (256, 279)
Screenshot: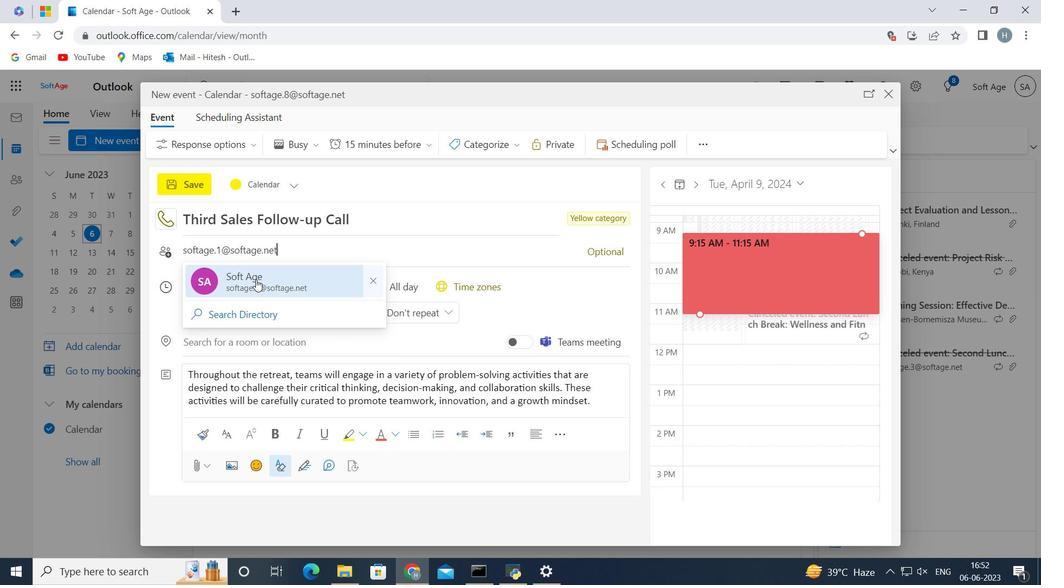 
Action: Key pressed softage.2<Key.shift>@softage.net
Screenshot: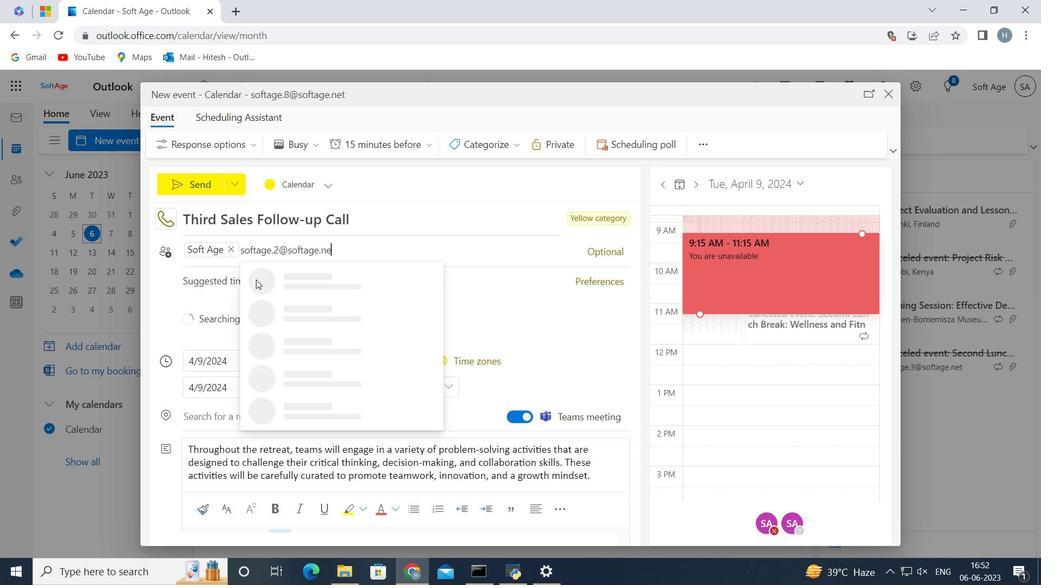 
Action: Mouse moved to (294, 280)
Screenshot: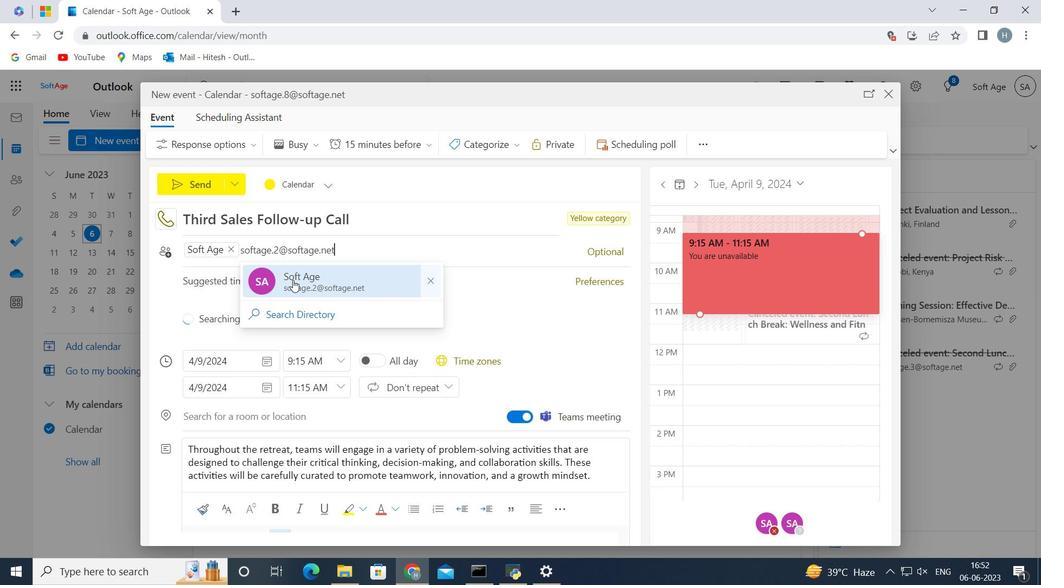 
Action: Mouse pressed left at (294, 280)
Screenshot: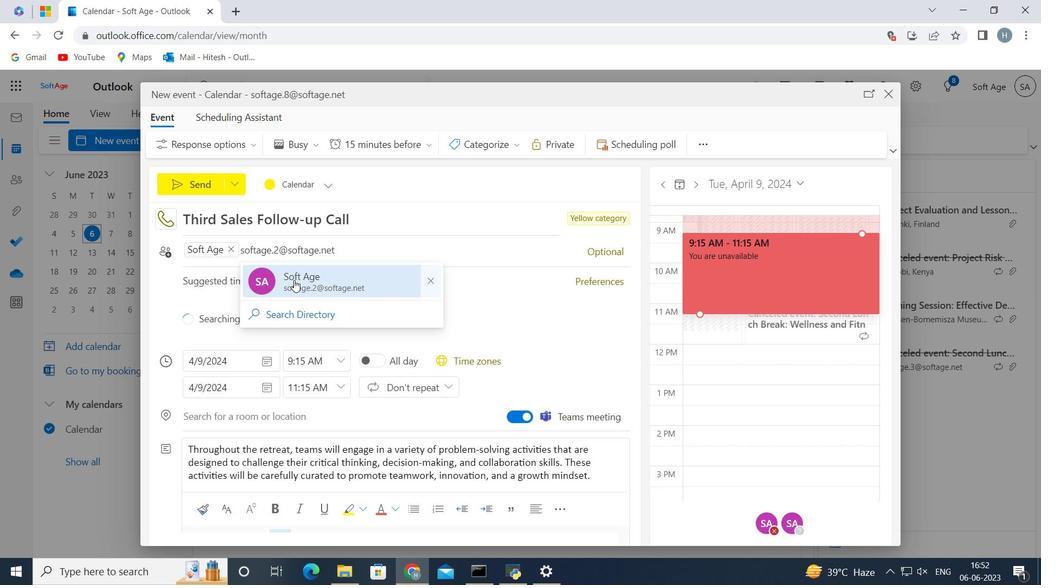 
Action: Mouse moved to (402, 149)
Screenshot: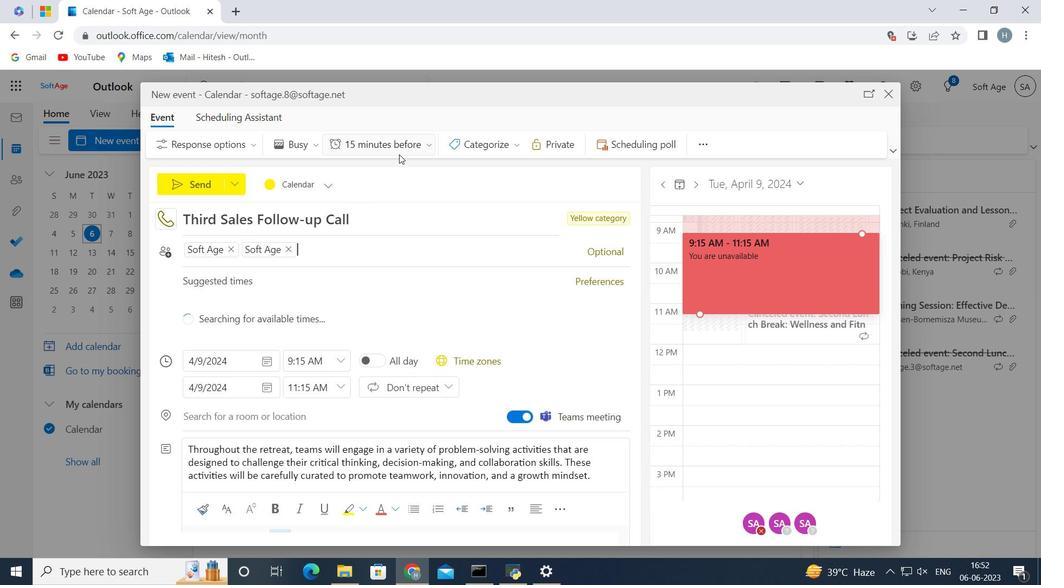 
Action: Mouse pressed left at (402, 149)
Screenshot: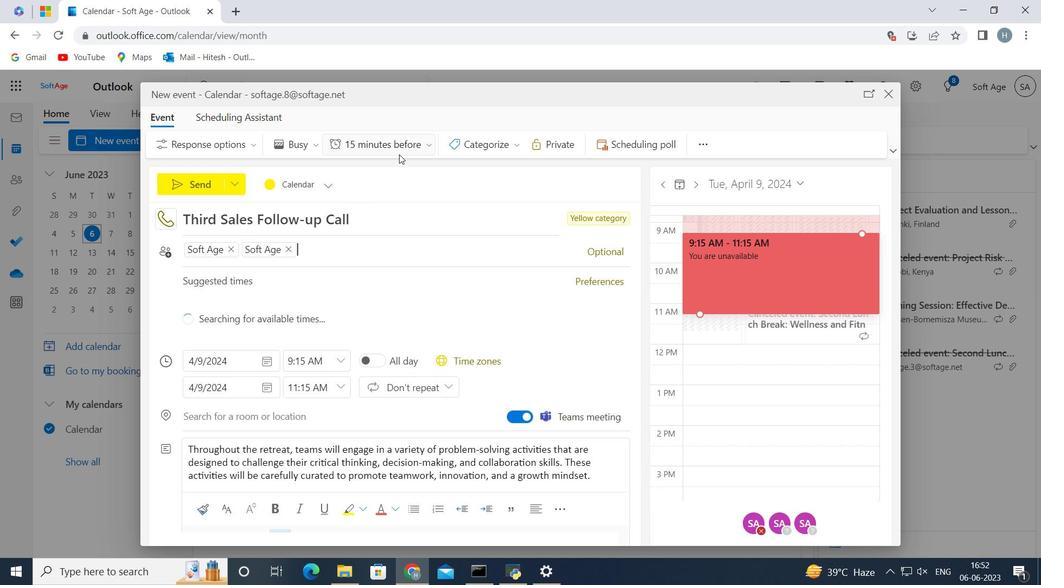 
Action: Mouse moved to (396, 289)
Screenshot: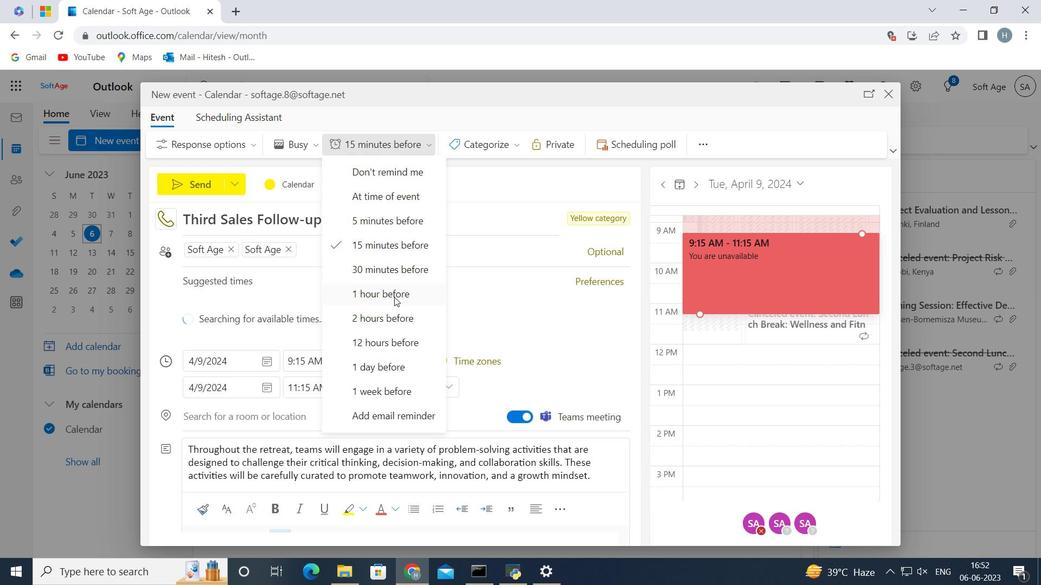 
Action: Mouse pressed left at (396, 289)
Screenshot: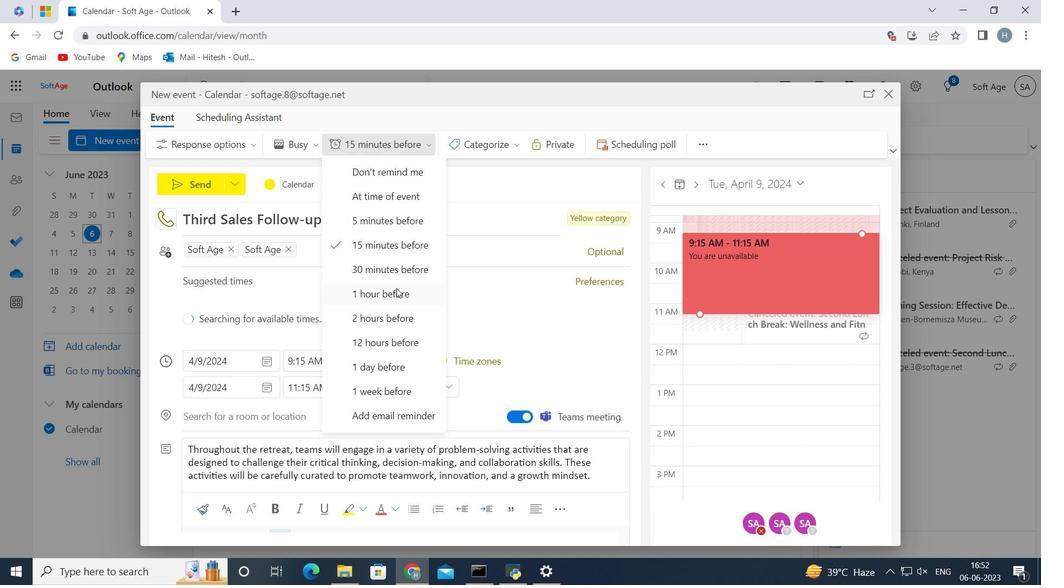
Action: Mouse moved to (191, 186)
Screenshot: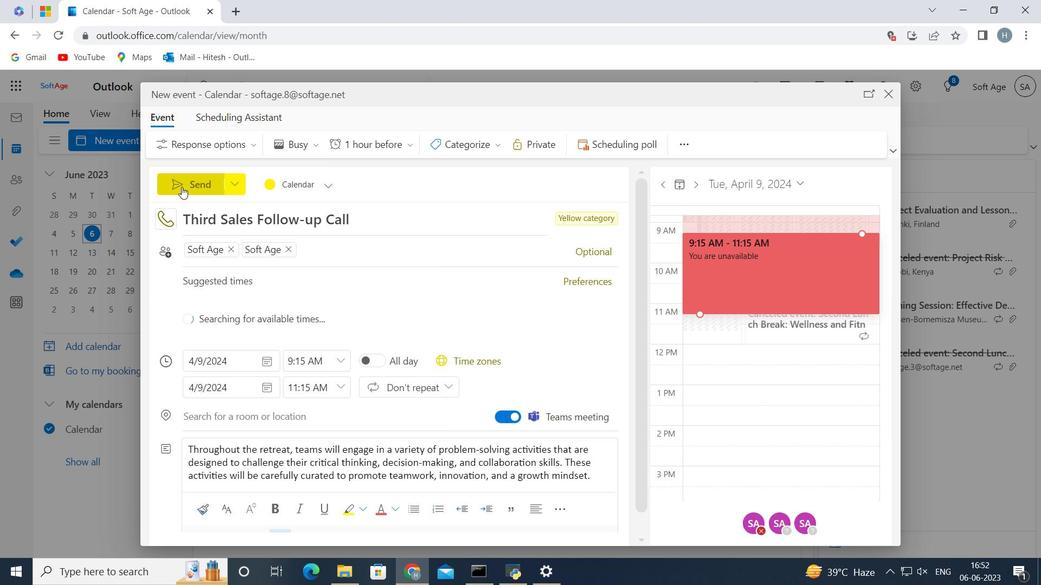 
Action: Mouse pressed left at (191, 186)
Screenshot: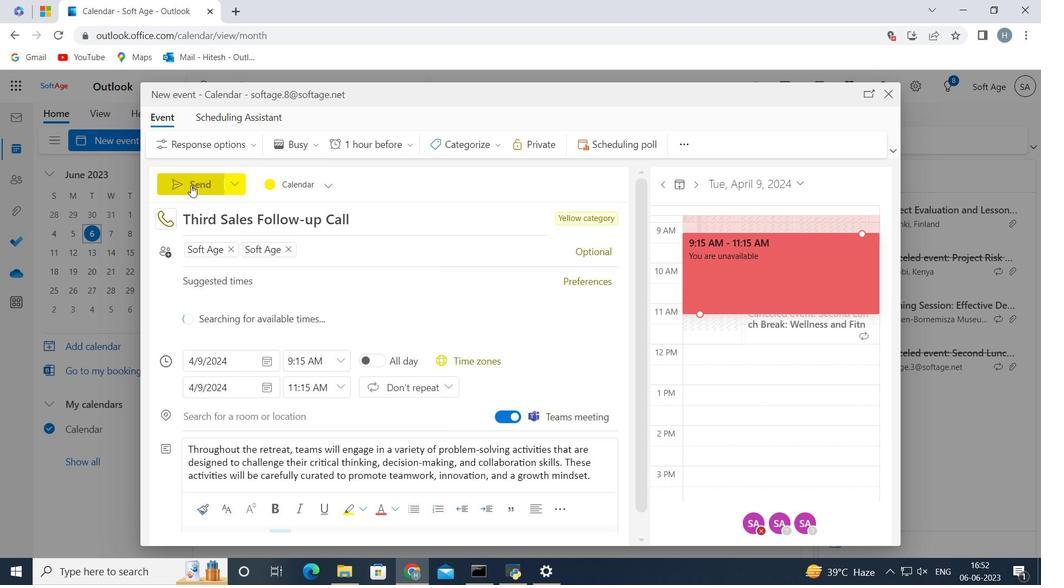
Action: Mouse moved to (401, 239)
Screenshot: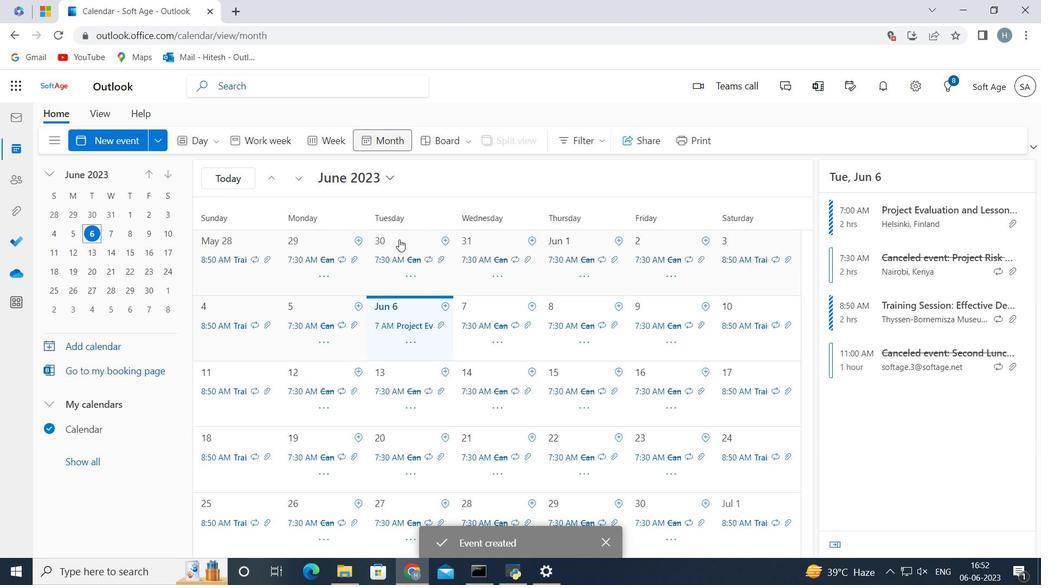 
